 Task: Change  the formatting of the data to 'Which is Greater than5, 'In conditional formating, put the option 'Yelow Fill with Drak Yellow Text'add another formatting option Format As Table, insert the option 'Brown Table style Dark 3 ', change the format of Column Width to 18In the sheet  Expense Spreadsheet Templatebook
Action: Mouse moved to (57, 121)
Screenshot: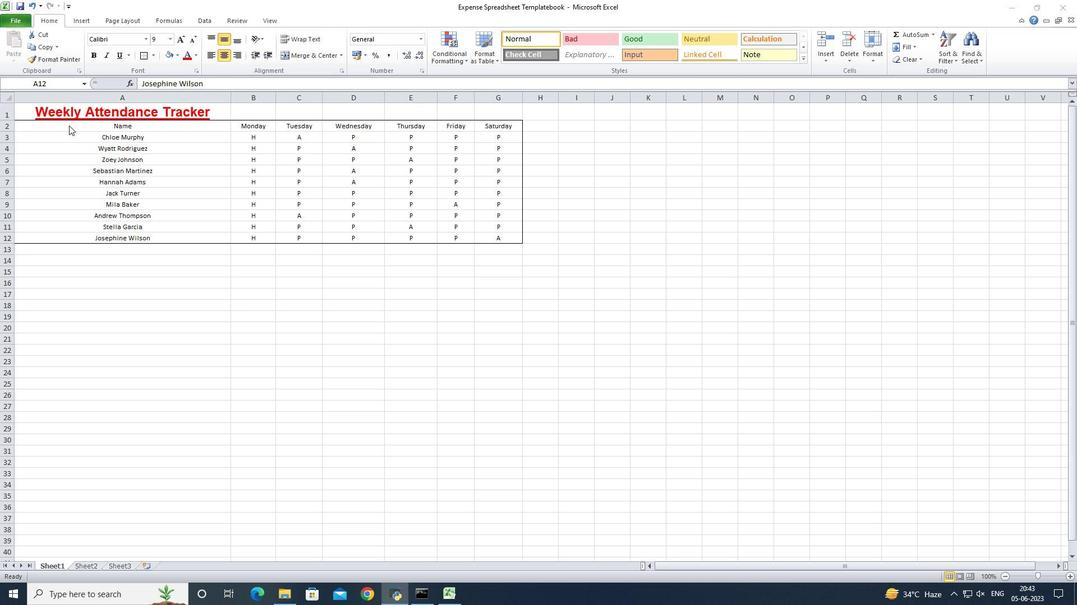 
Action: Mouse pressed left at (57, 121)
Screenshot: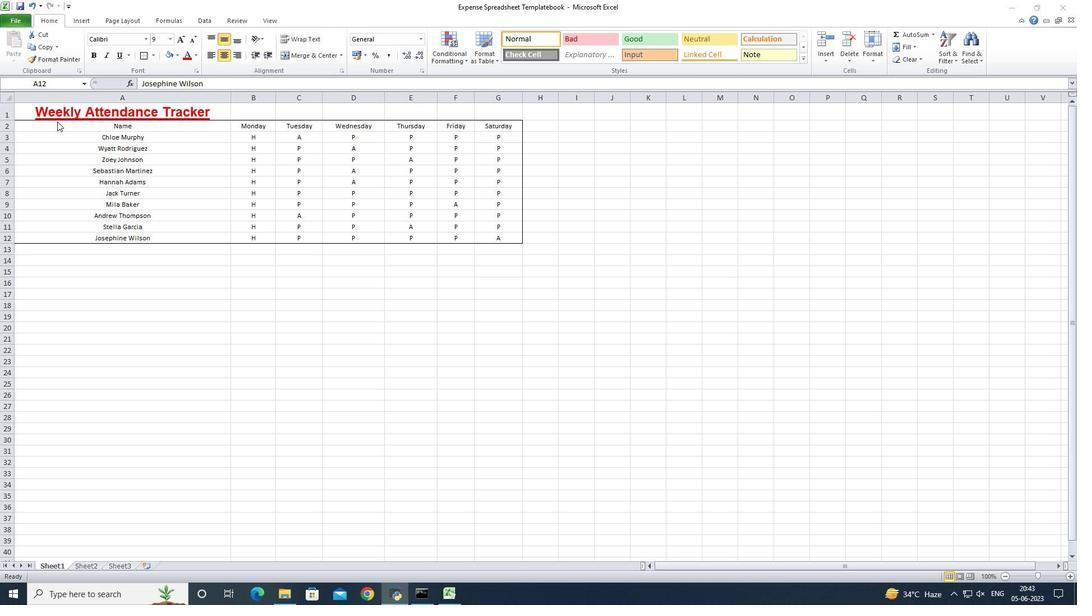 
Action: Mouse moved to (75, 124)
Screenshot: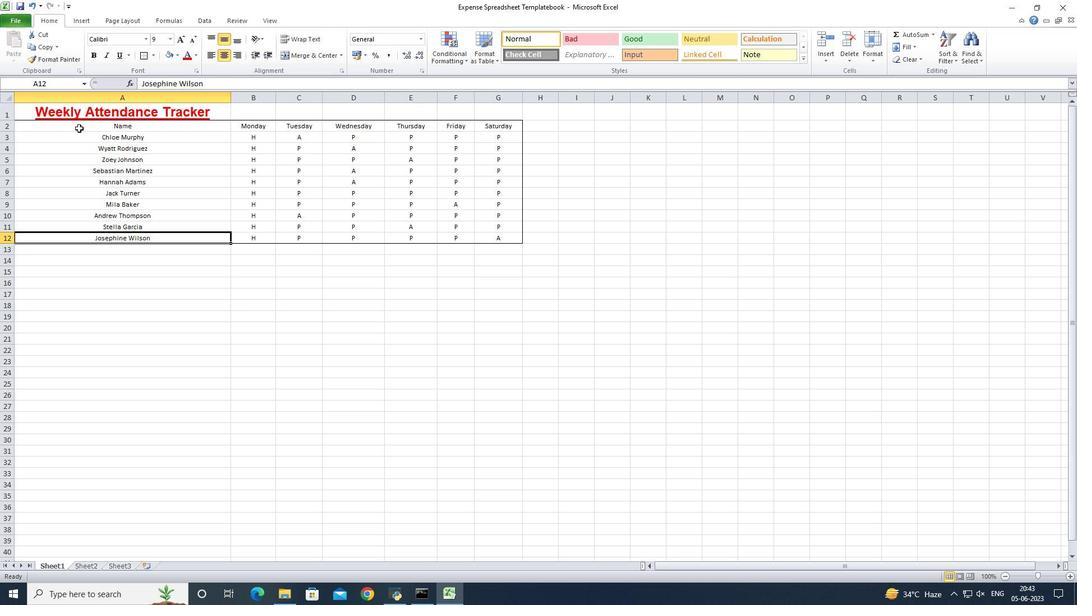 
Action: Mouse pressed left at (75, 124)
Screenshot: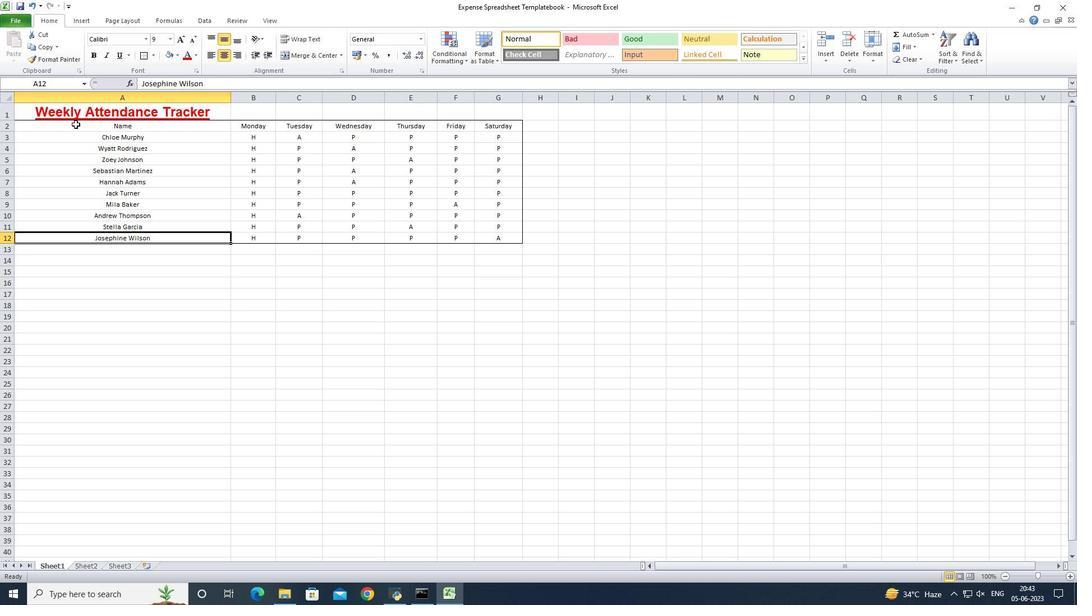 
Action: Mouse moved to (451, 61)
Screenshot: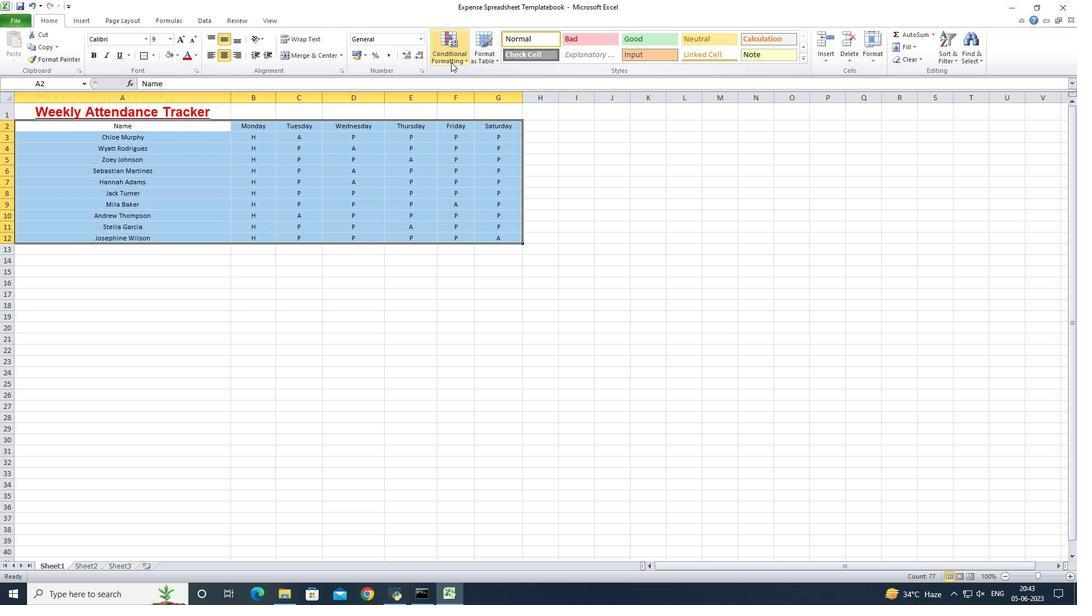 
Action: Mouse pressed left at (451, 61)
Screenshot: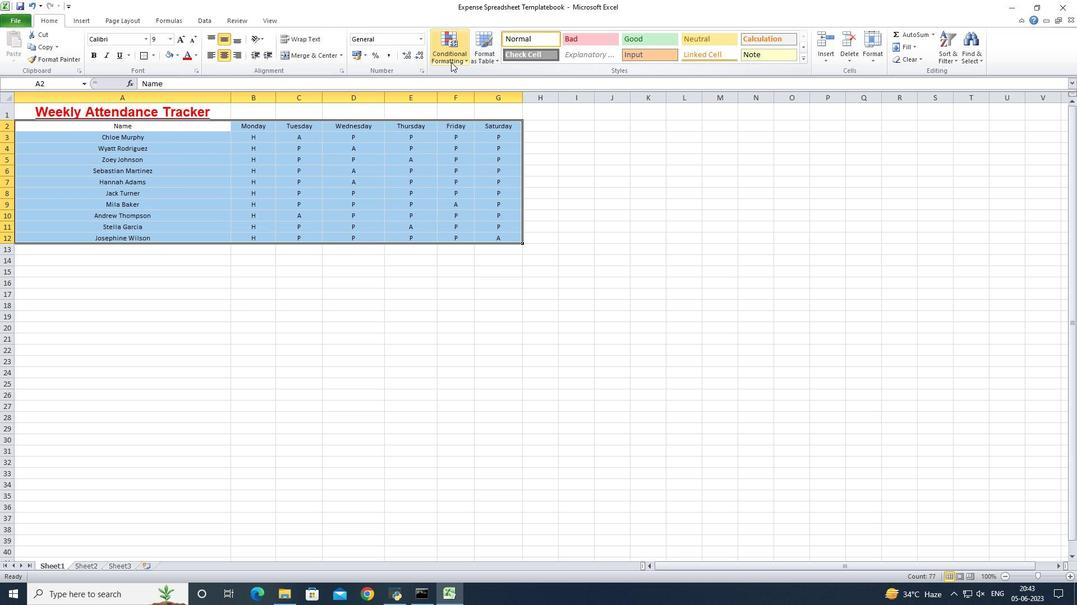 
Action: Mouse moved to (453, 71)
Screenshot: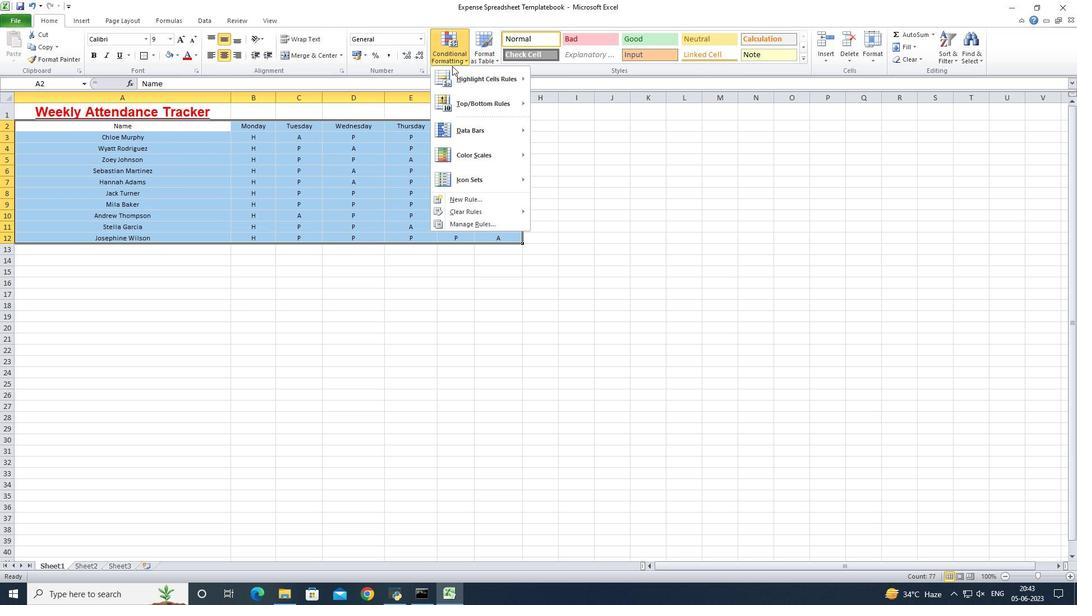 
Action: Mouse pressed left at (453, 71)
Screenshot: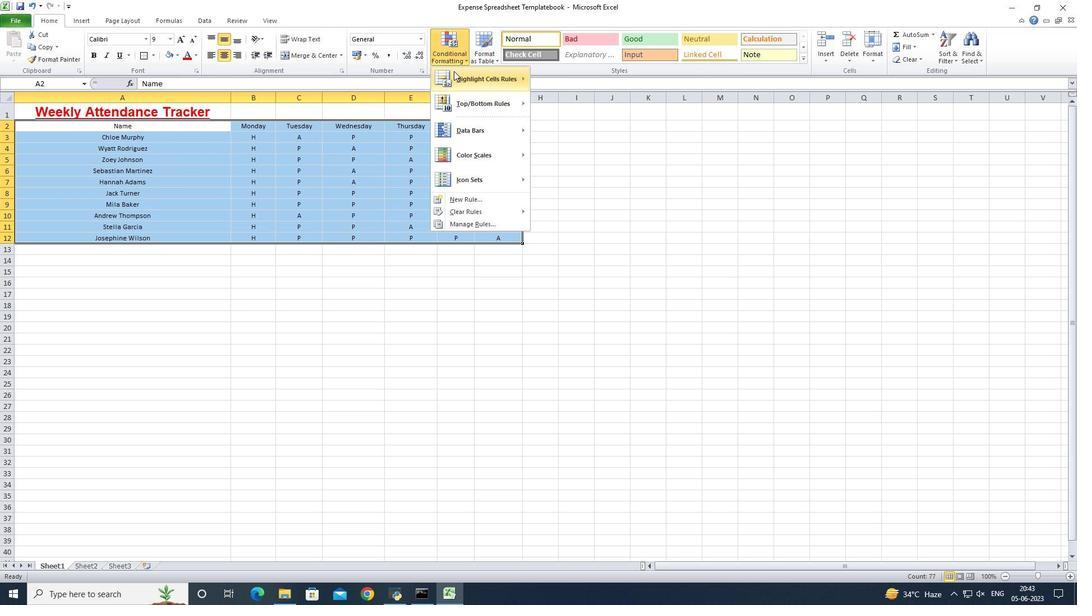 
Action: Mouse moved to (581, 83)
Screenshot: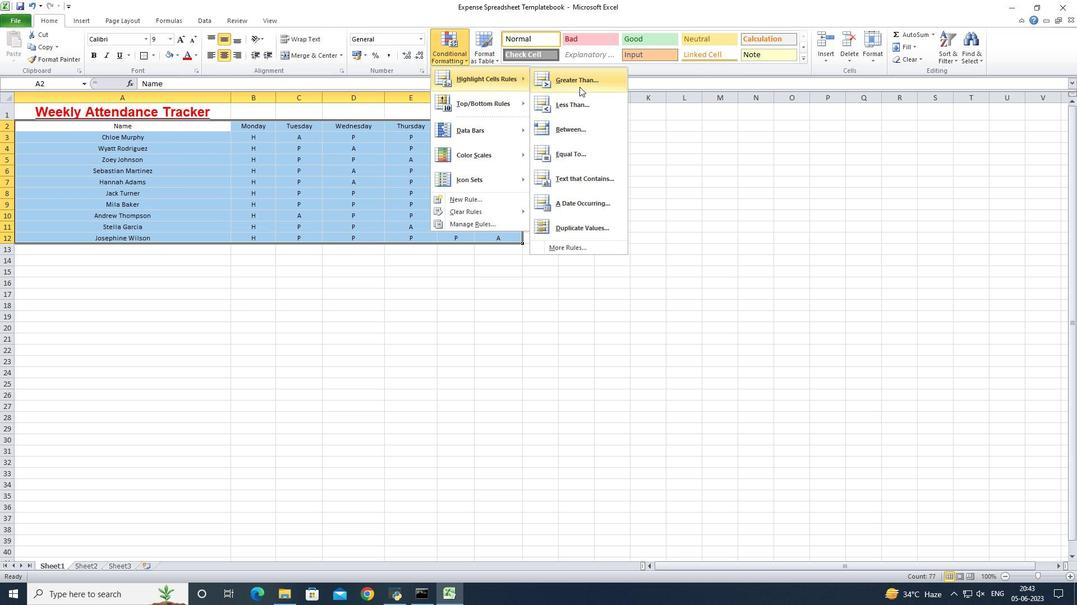 
Action: Mouse pressed left at (581, 83)
Screenshot: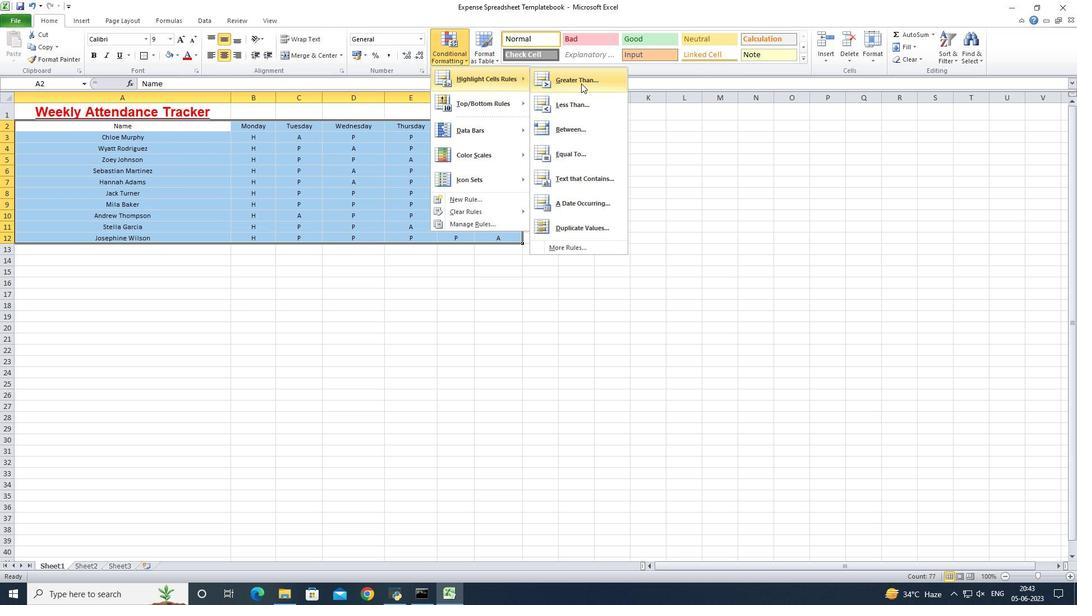 
Action: Mouse moved to (247, 280)
Screenshot: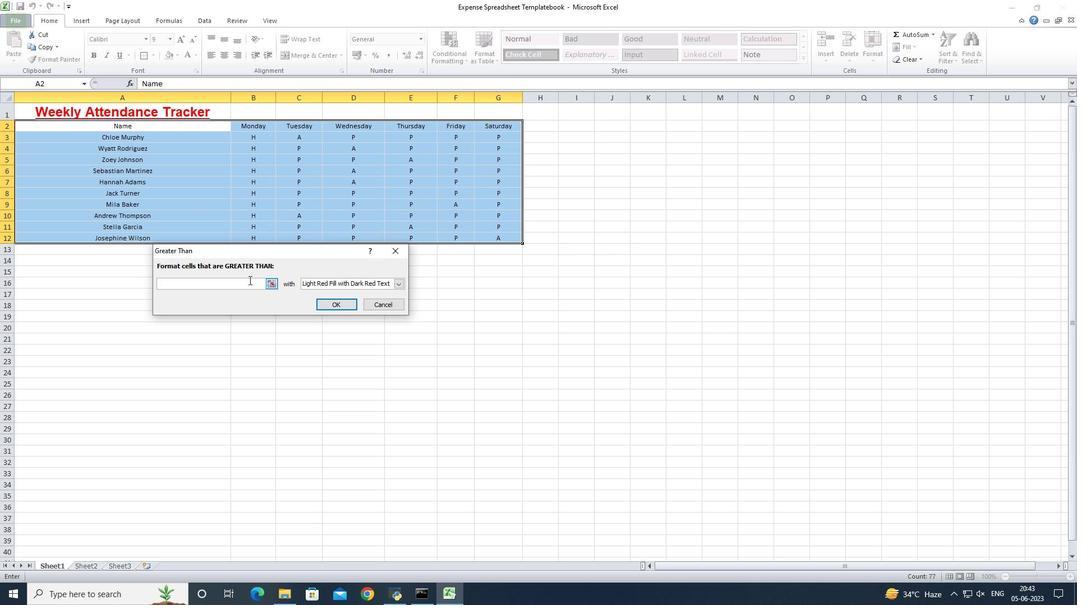 
Action: Mouse pressed left at (247, 280)
Screenshot: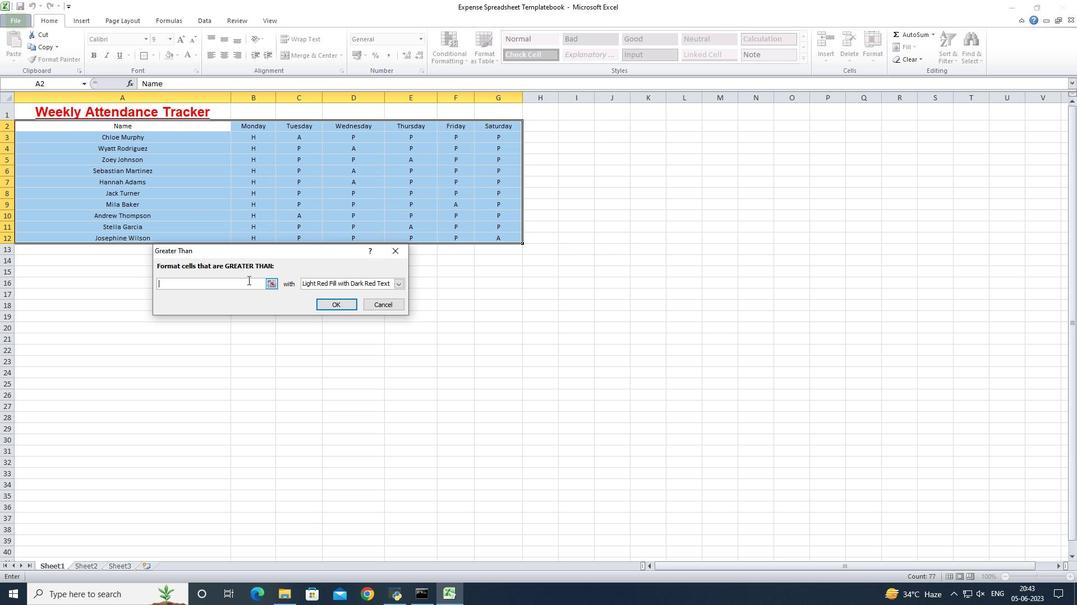 
Action: Key pressed 5
Screenshot: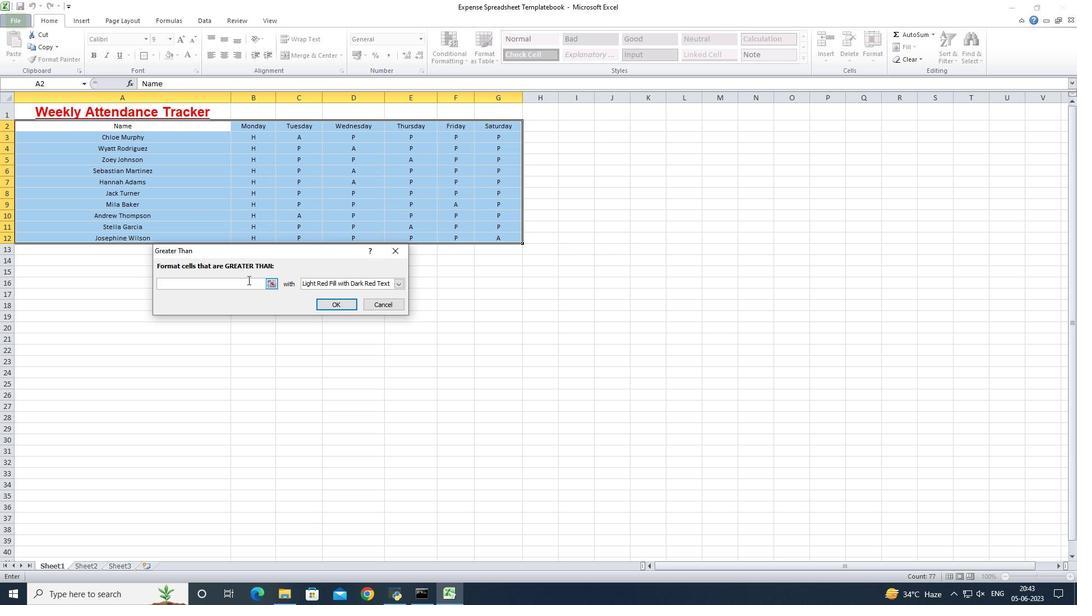 
Action: Mouse moved to (348, 283)
Screenshot: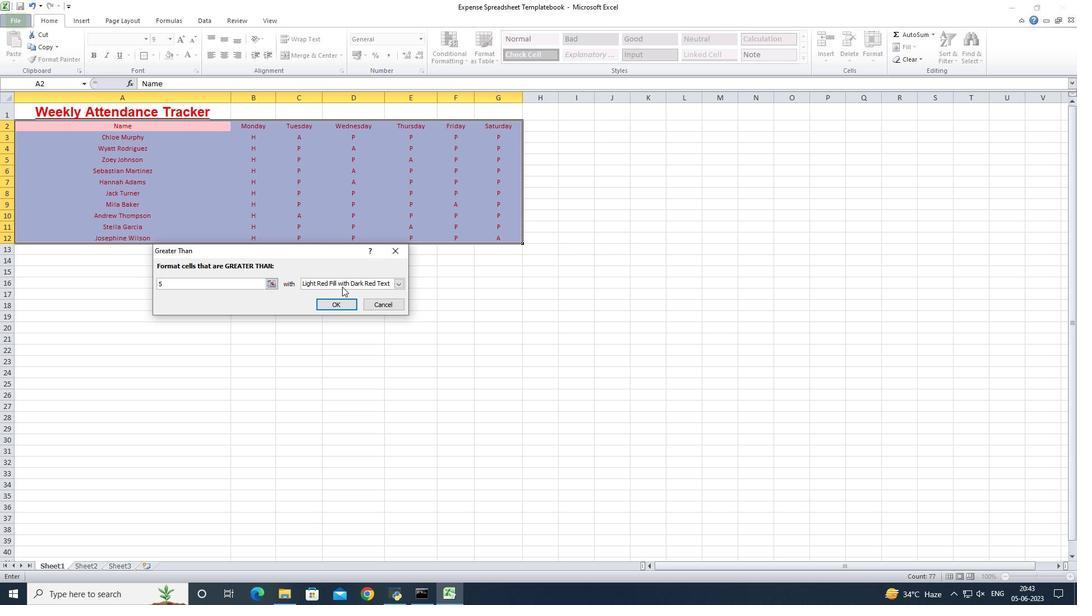 
Action: Mouse pressed left at (348, 283)
Screenshot: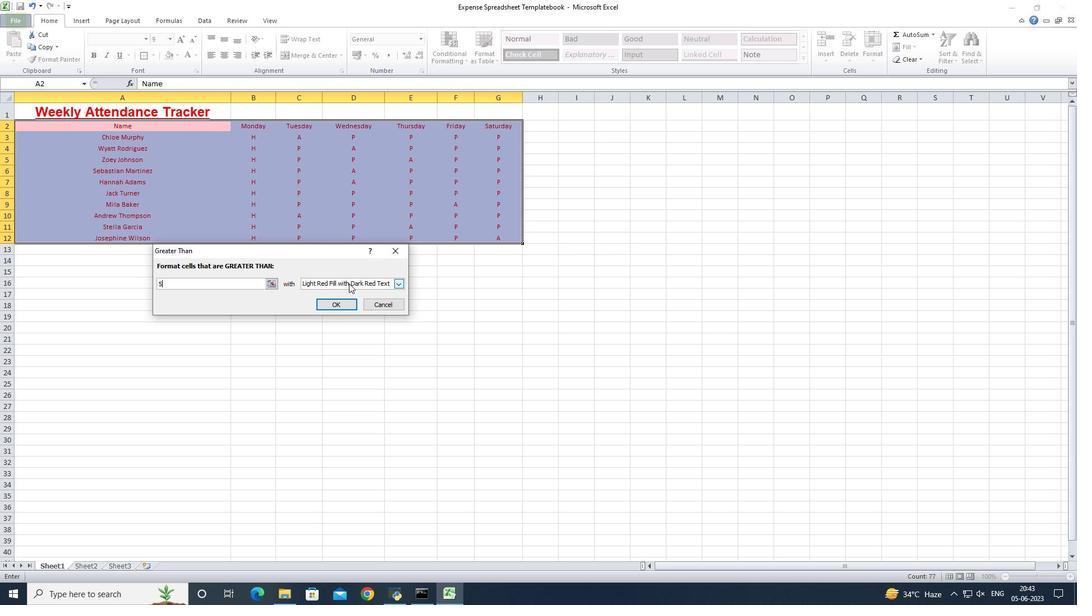 
Action: Mouse moved to (350, 301)
Screenshot: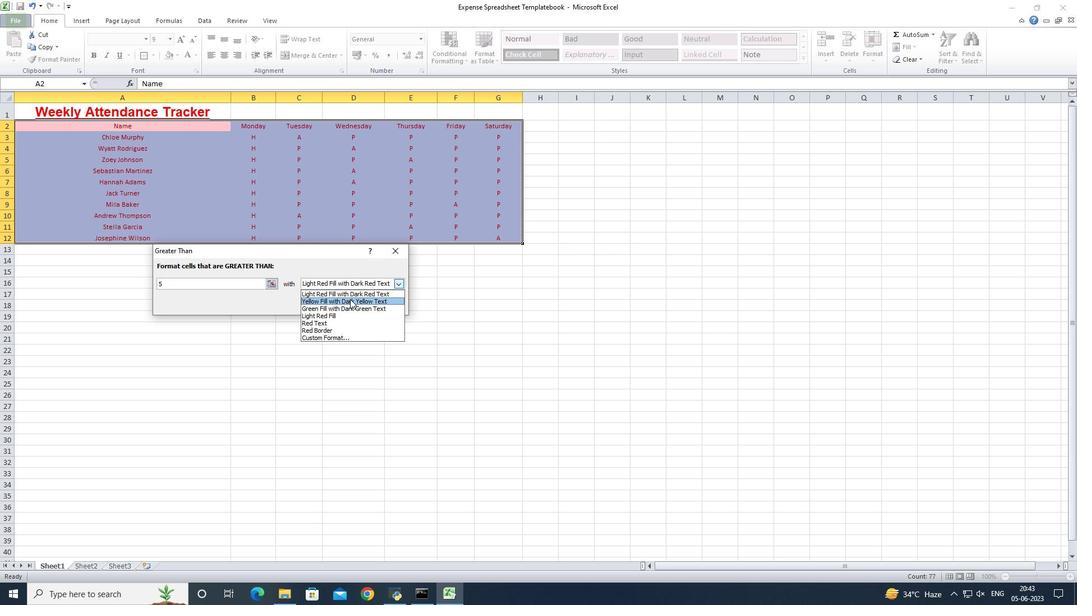 
Action: Mouse pressed left at (350, 301)
Screenshot: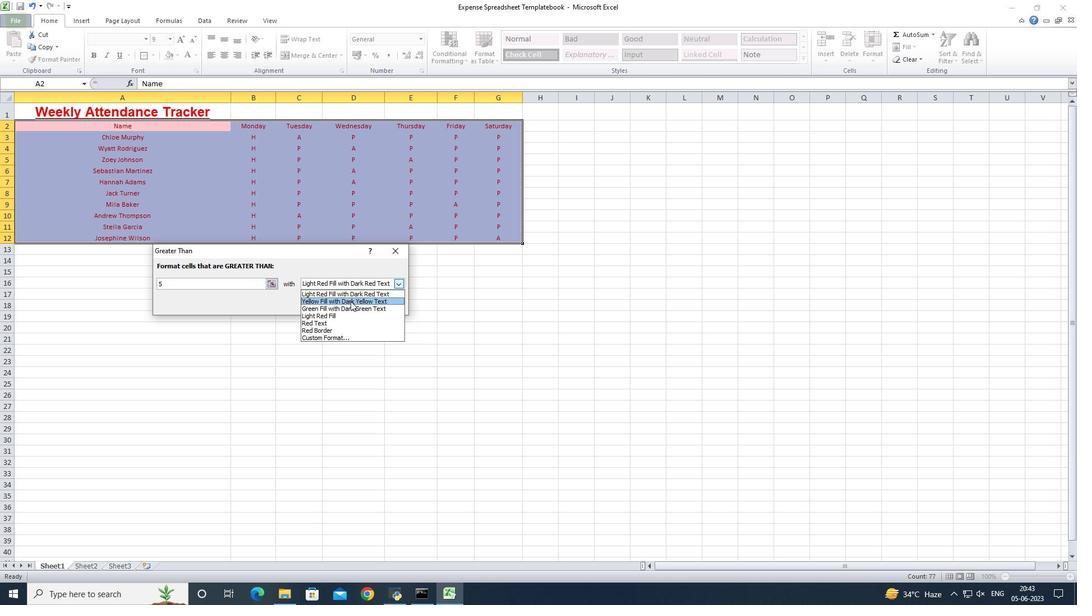 
Action: Mouse moved to (347, 307)
Screenshot: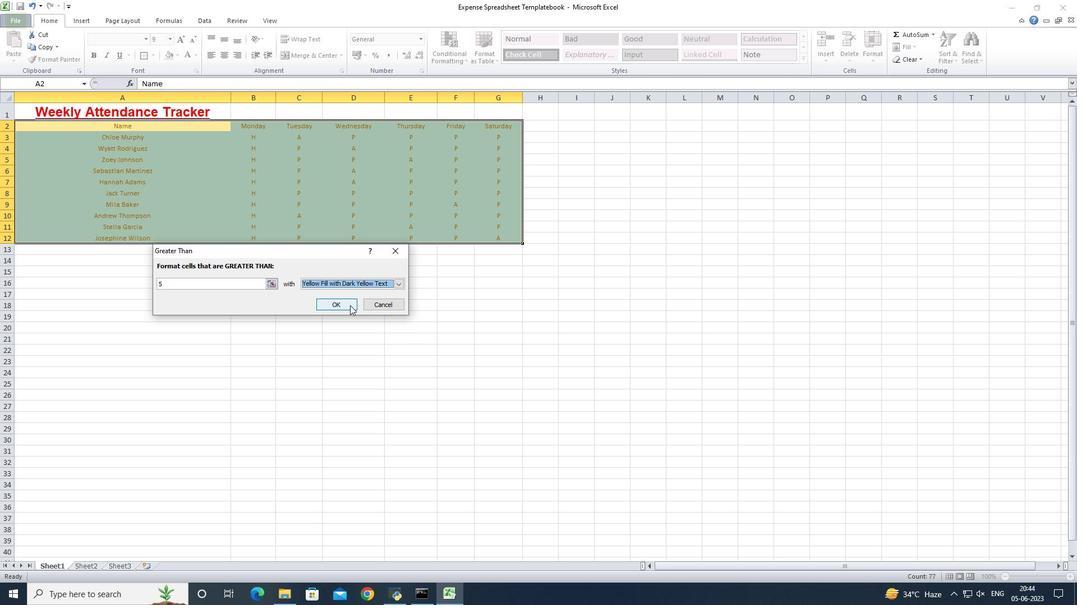 
Action: Mouse pressed left at (347, 307)
Screenshot: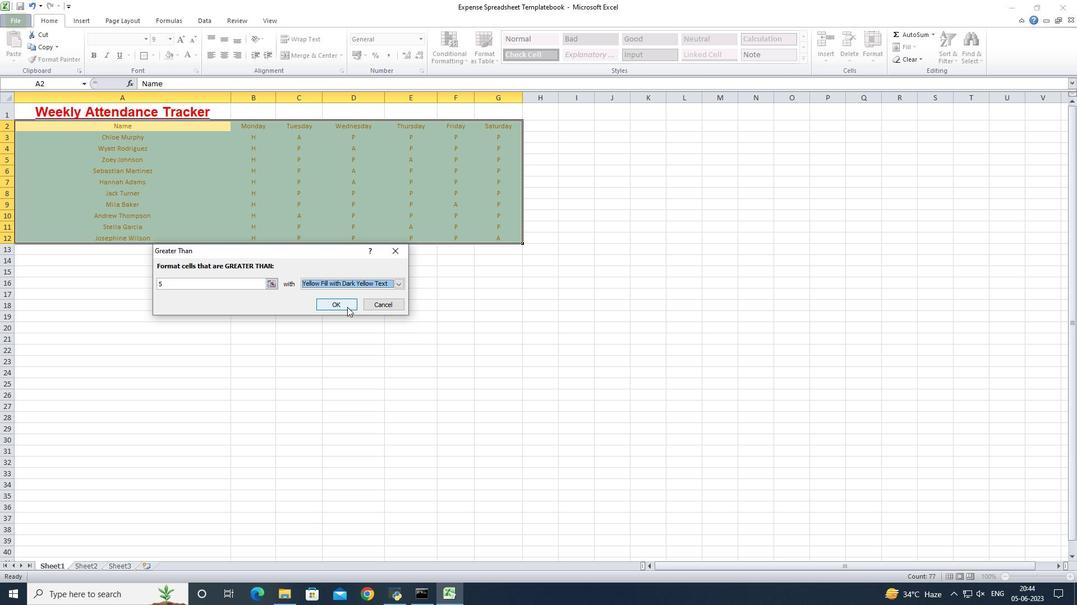 
Action: Mouse pressed left at (347, 307)
Screenshot: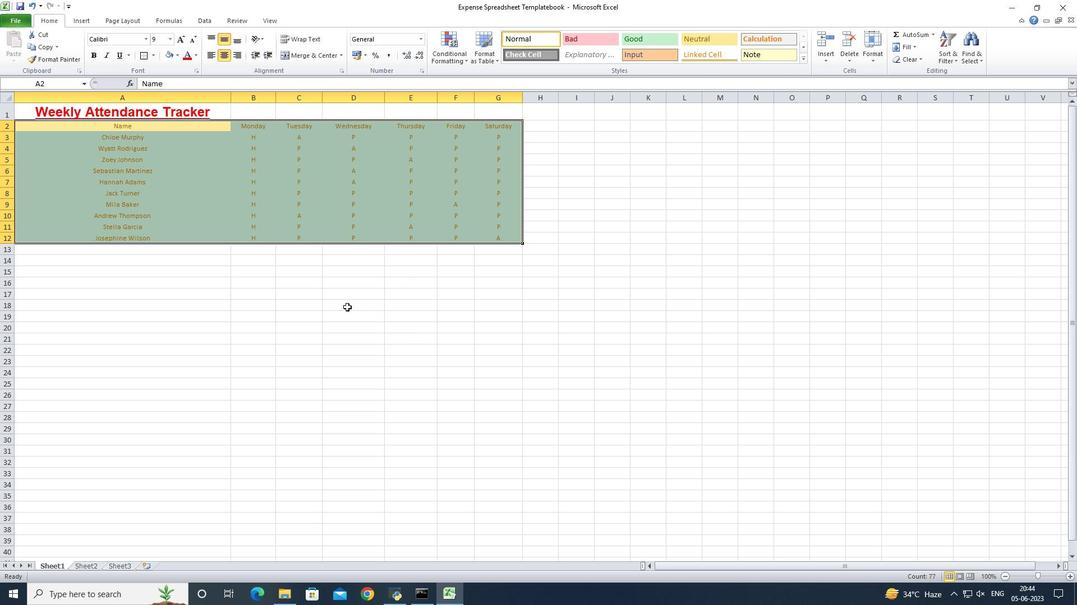 
Action: Mouse moved to (110, 128)
Screenshot: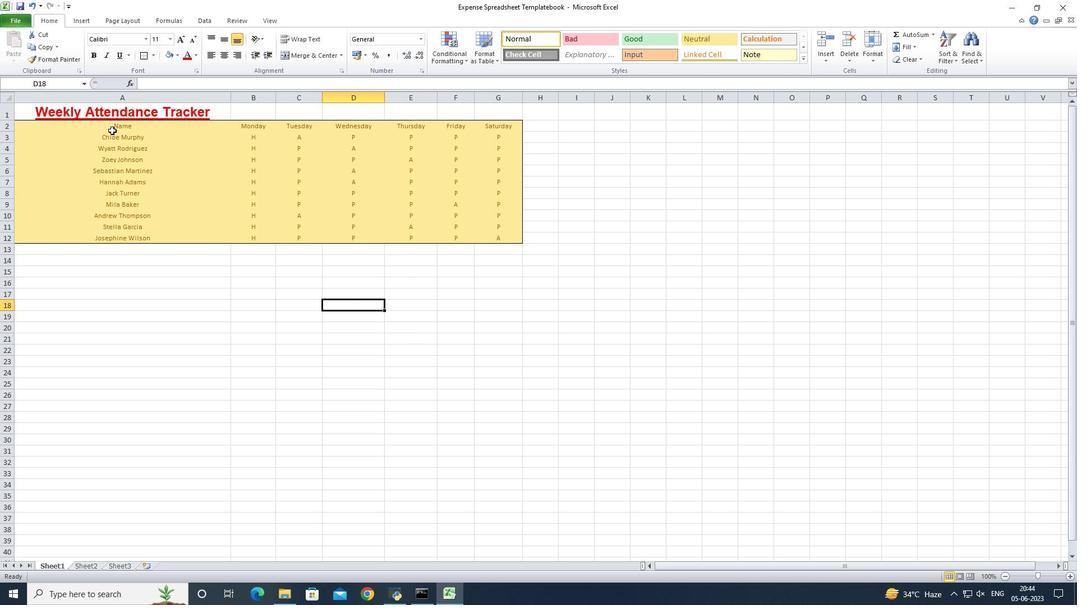
Action: Mouse pressed left at (110, 128)
Screenshot: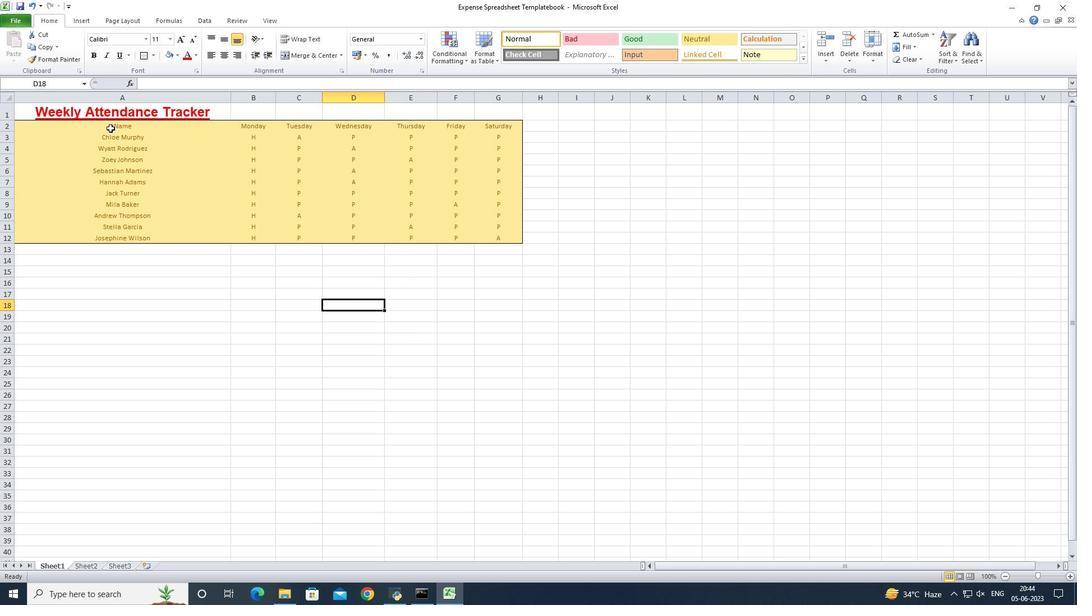 
Action: Mouse moved to (485, 55)
Screenshot: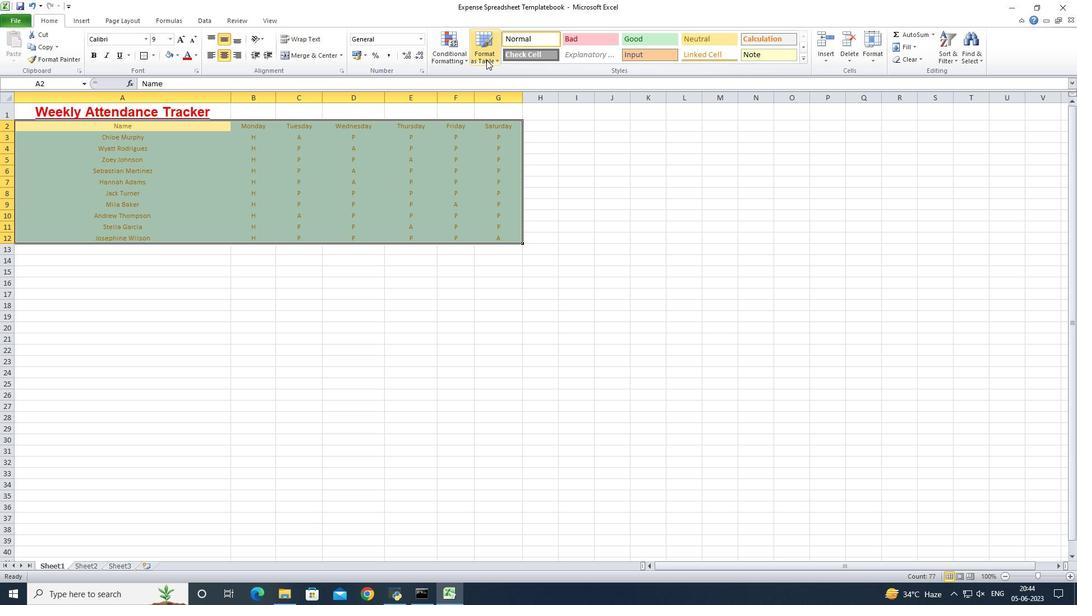 
Action: Mouse pressed left at (485, 55)
Screenshot: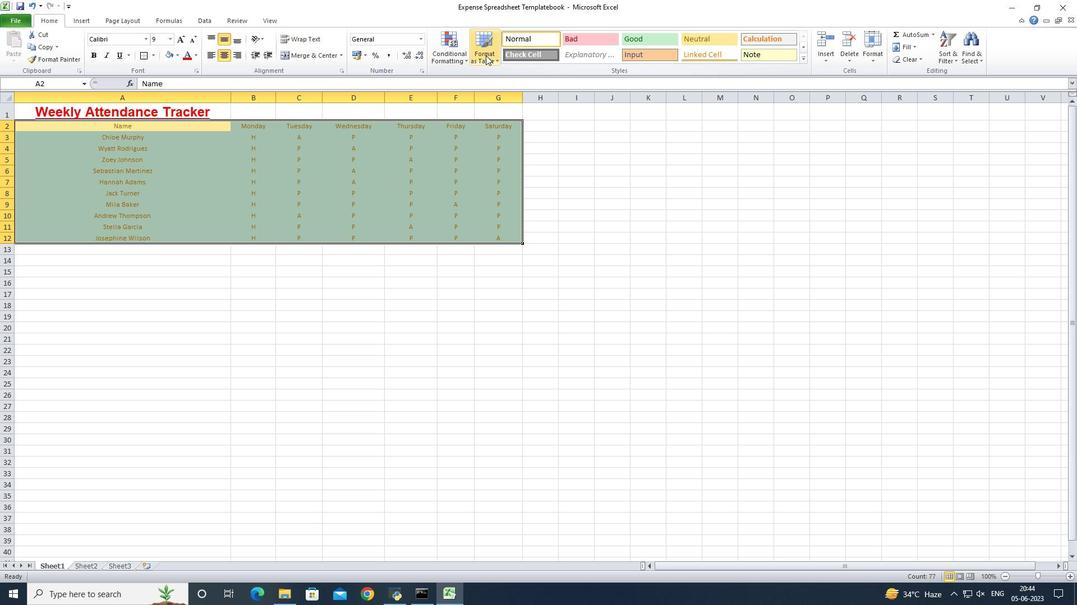 
Action: Mouse moved to (566, 320)
Screenshot: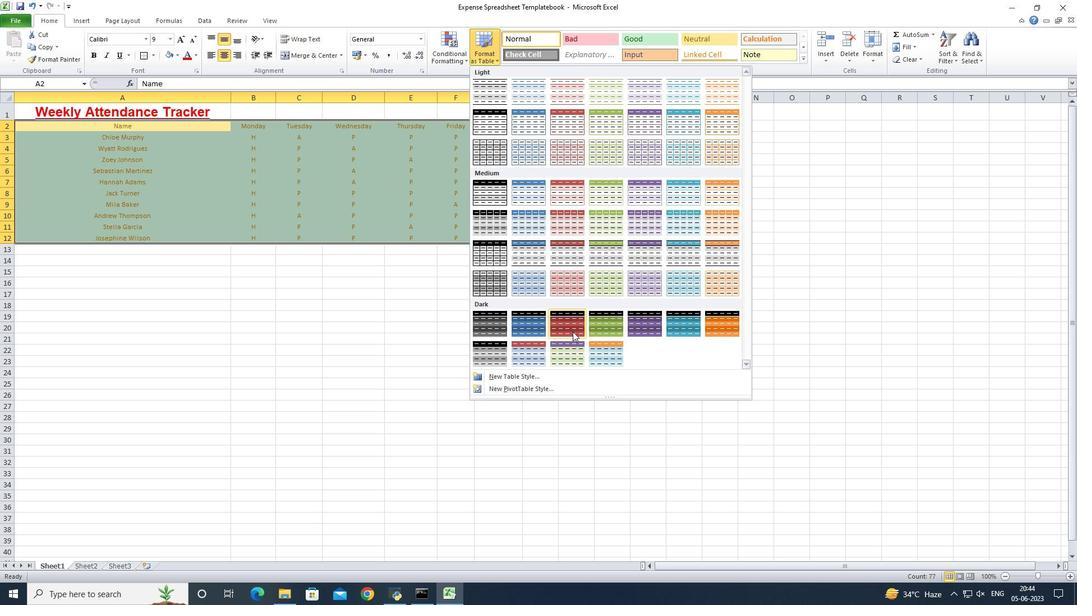 
Action: Mouse pressed left at (566, 320)
Screenshot: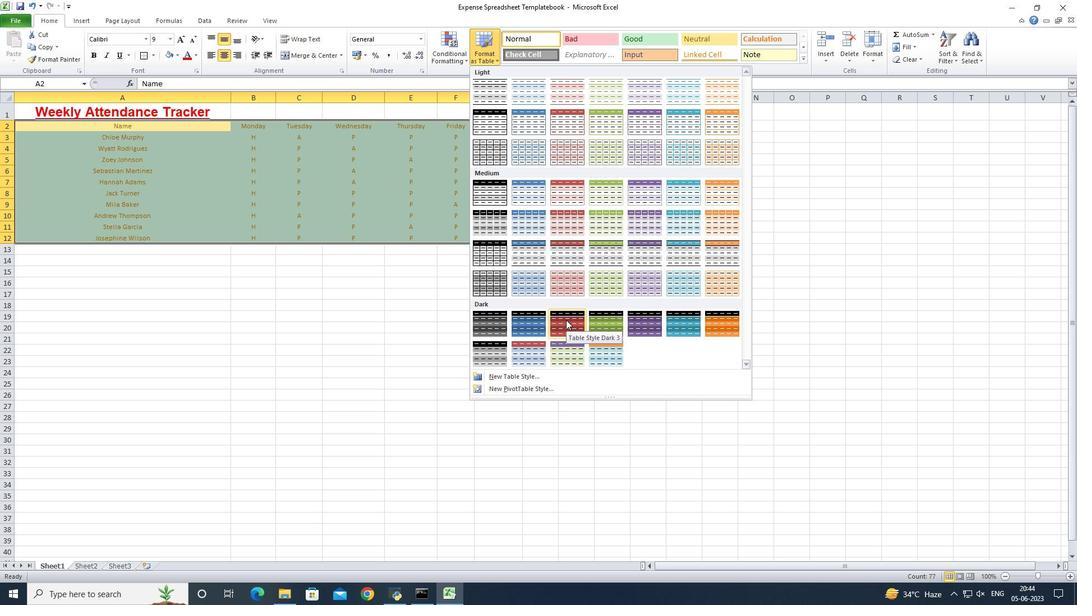 
Action: Mouse moved to (268, 304)
Screenshot: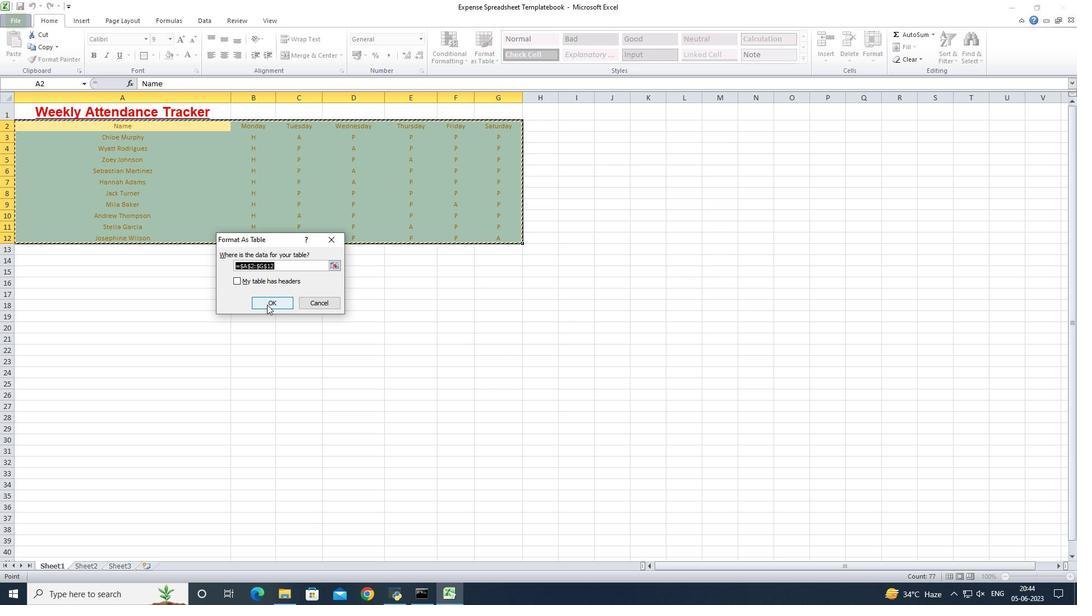 
Action: Mouse pressed left at (268, 304)
Screenshot: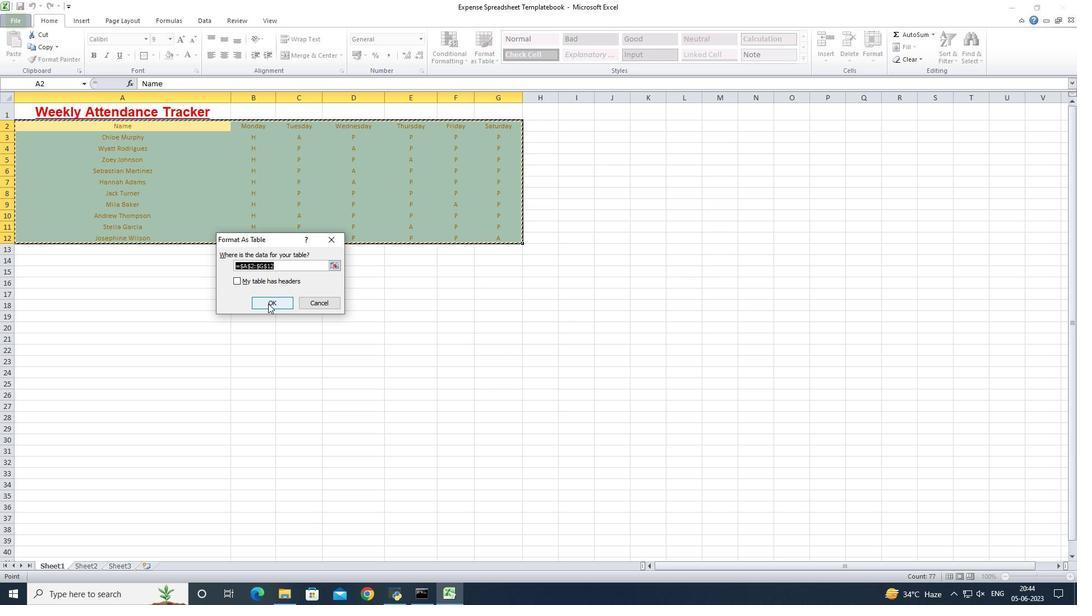 
Action: Mouse moved to (393, 307)
Screenshot: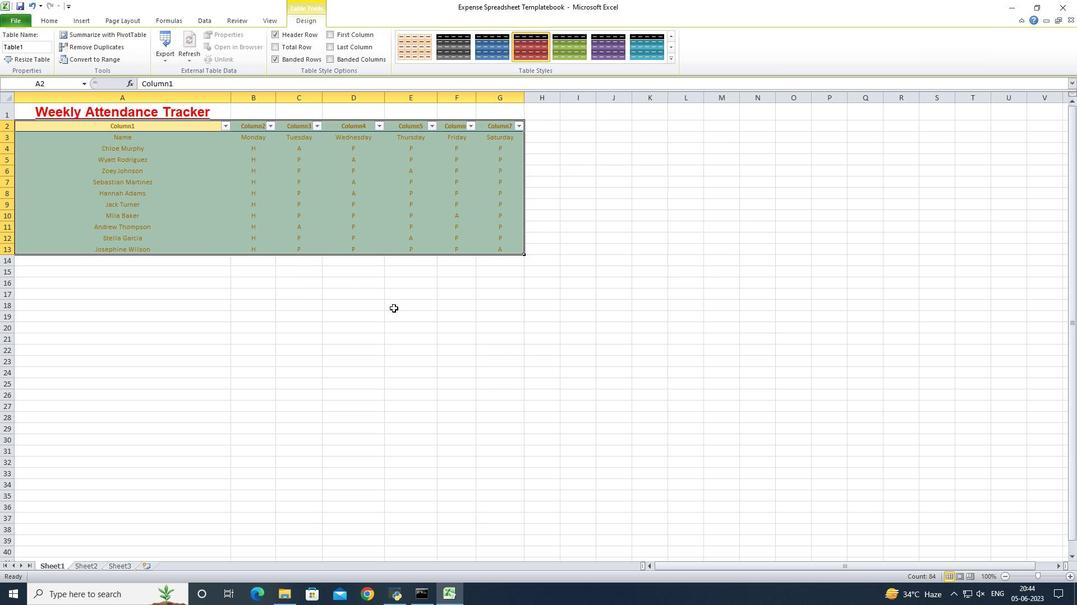
Action: Mouse pressed left at (393, 307)
Screenshot: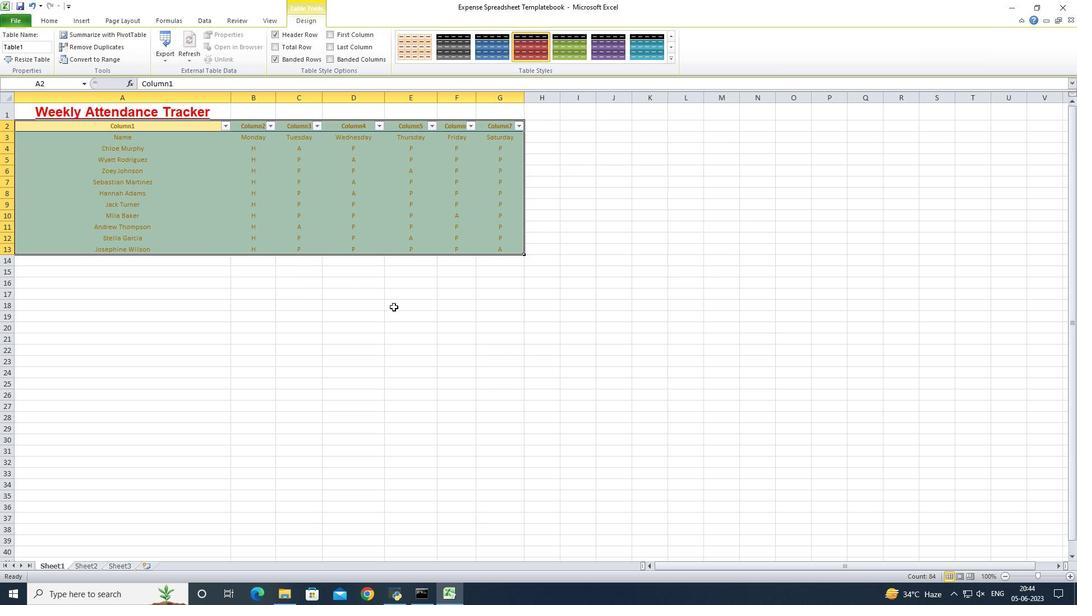 
Action: Mouse moved to (132, 130)
Screenshot: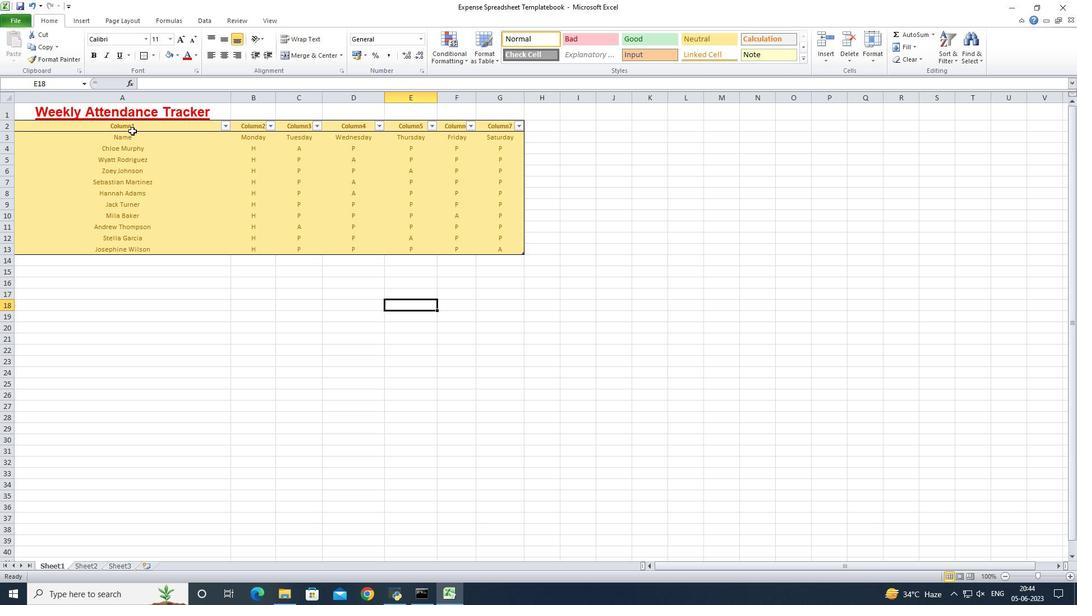 
Action: Mouse pressed left at (132, 130)
Screenshot: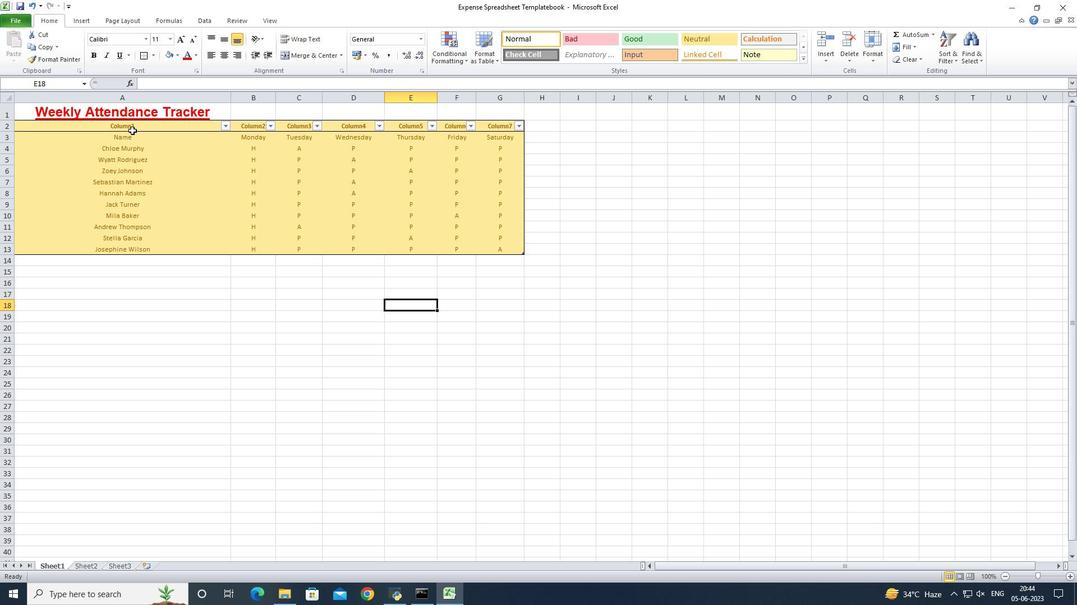 
Action: Mouse moved to (529, 46)
Screenshot: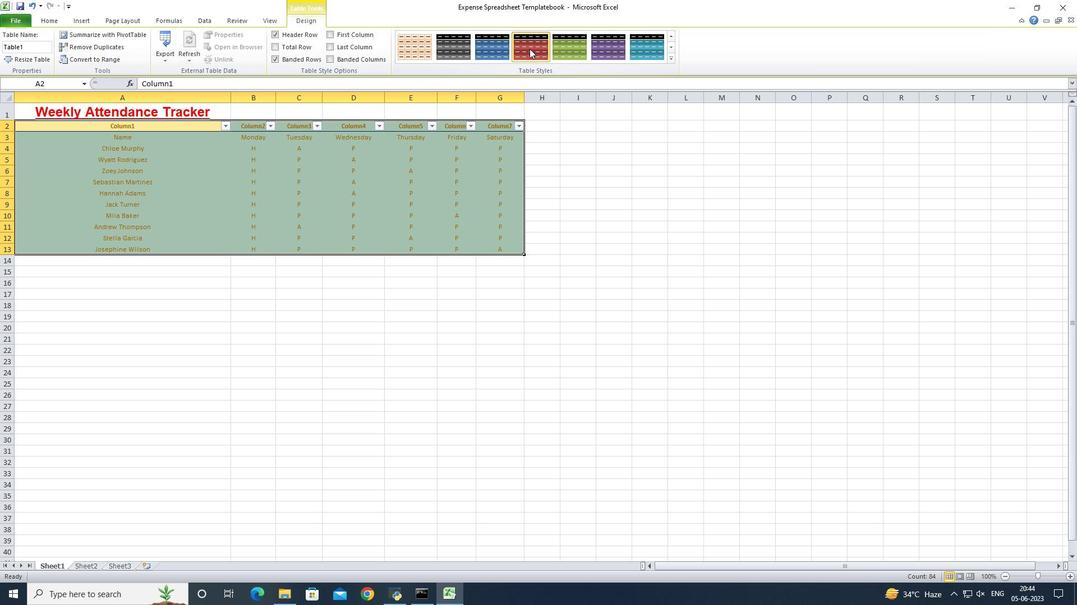 
Action: Mouse pressed left at (529, 46)
Screenshot: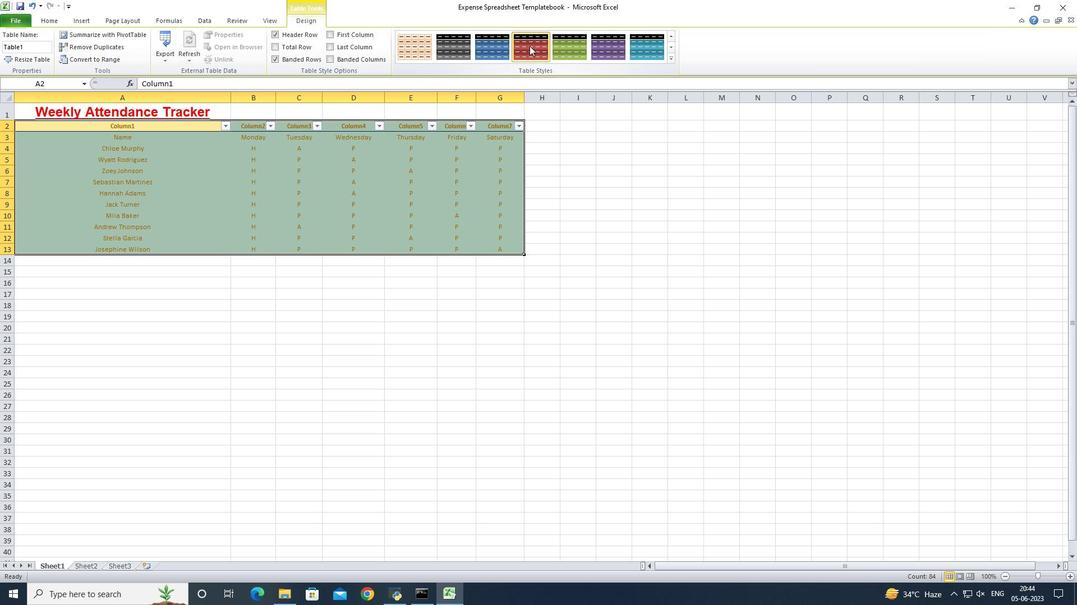 
Action: Mouse pressed left at (529, 46)
Screenshot: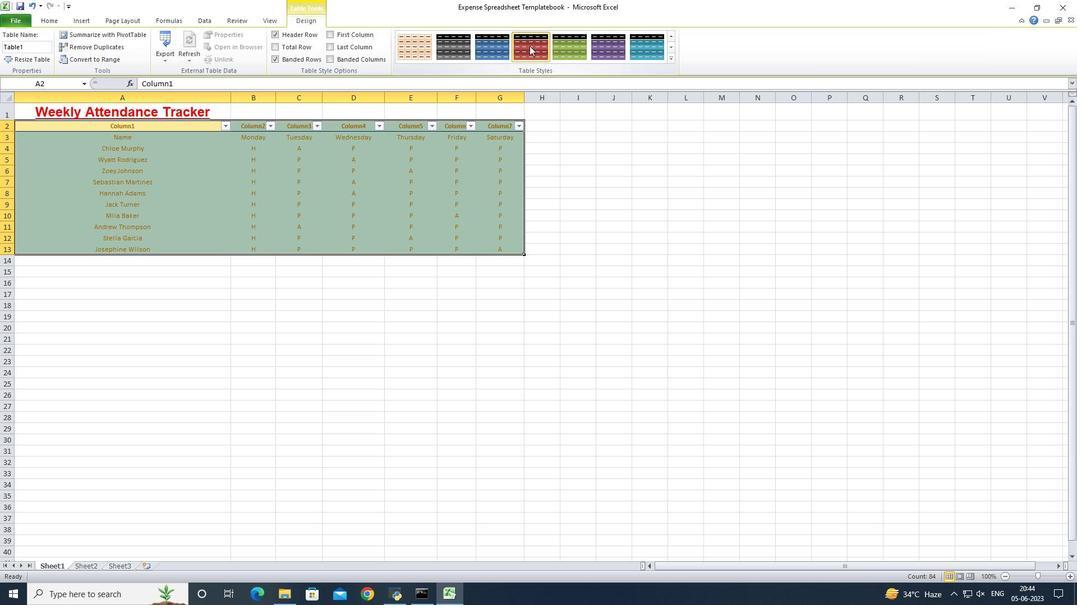 
Action: Mouse pressed left at (529, 46)
Screenshot: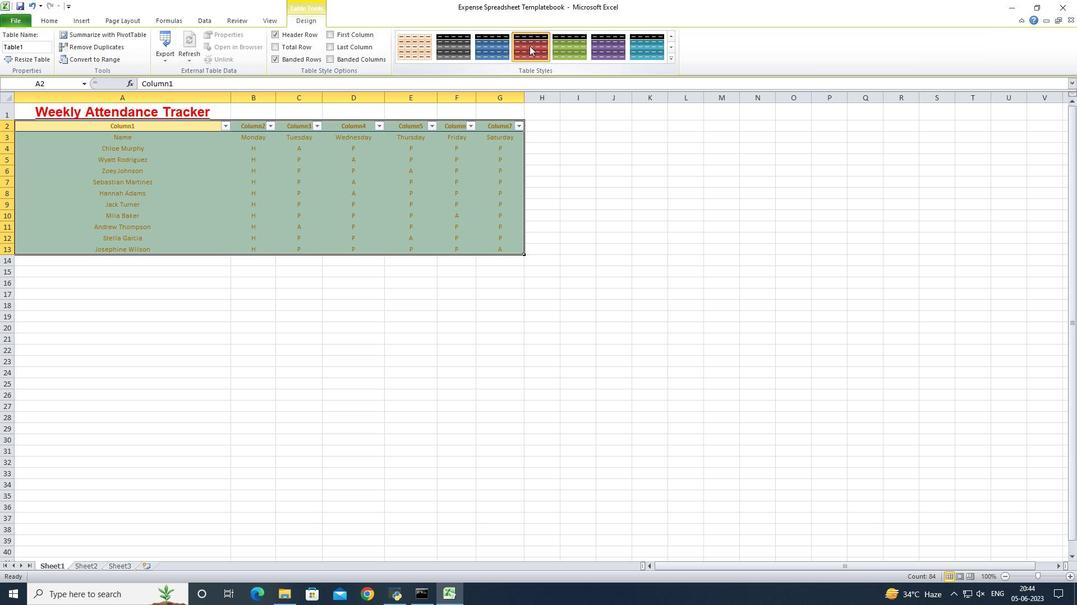 
Action: Mouse moved to (596, 179)
Screenshot: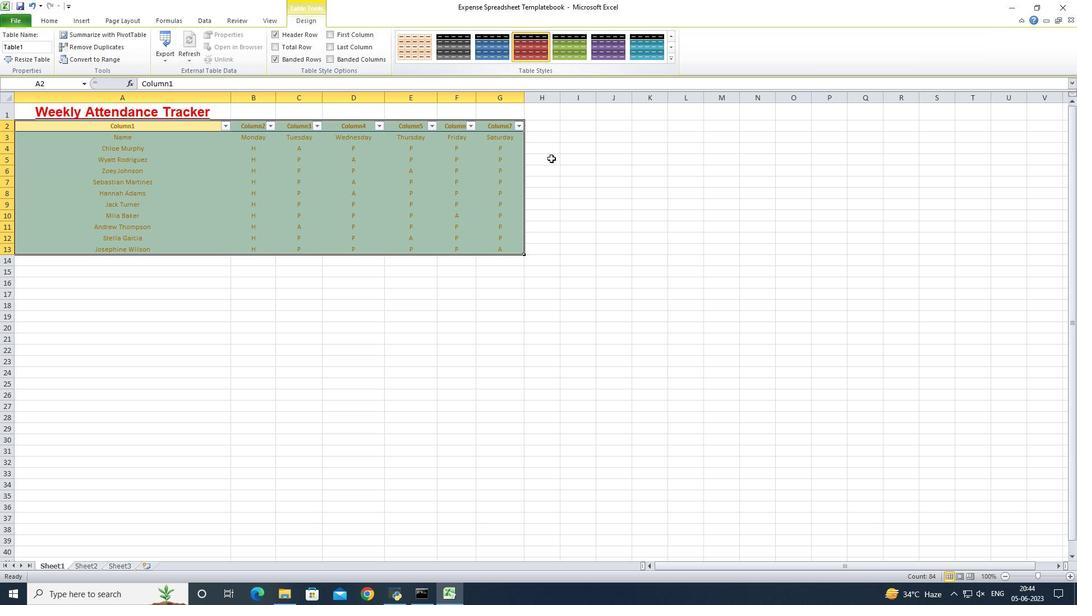 
Action: Mouse pressed left at (596, 179)
Screenshot: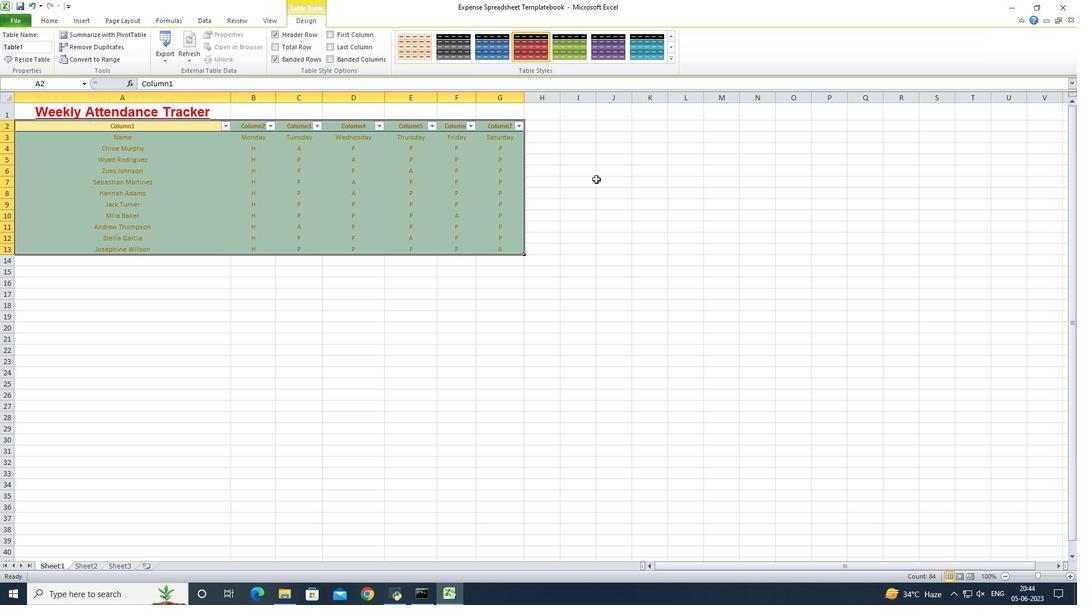 
Action: Mouse moved to (153, 131)
Screenshot: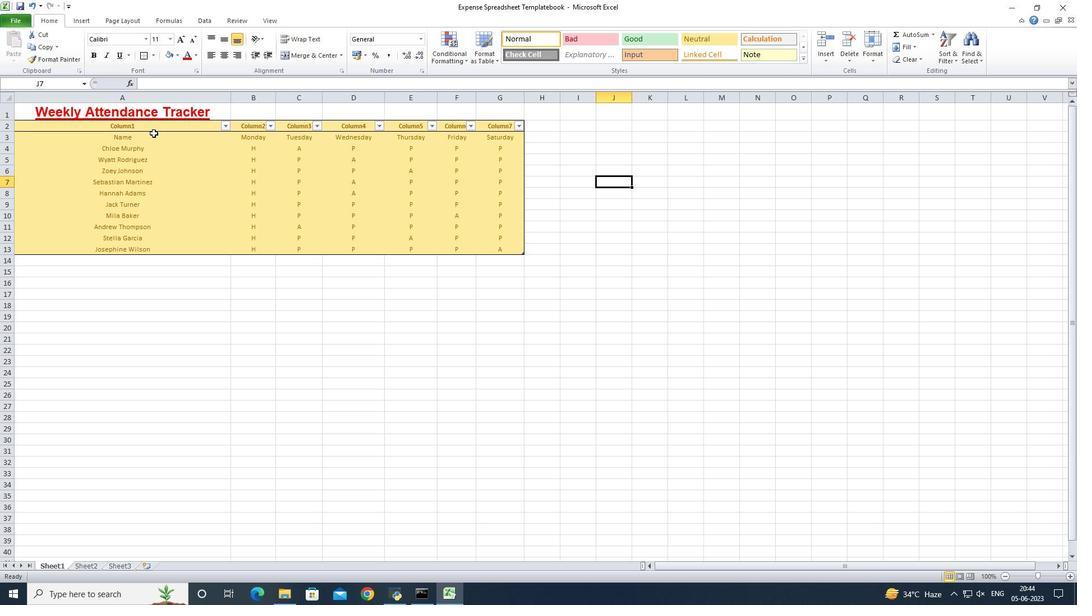 
Action: Mouse pressed left at (153, 131)
Screenshot: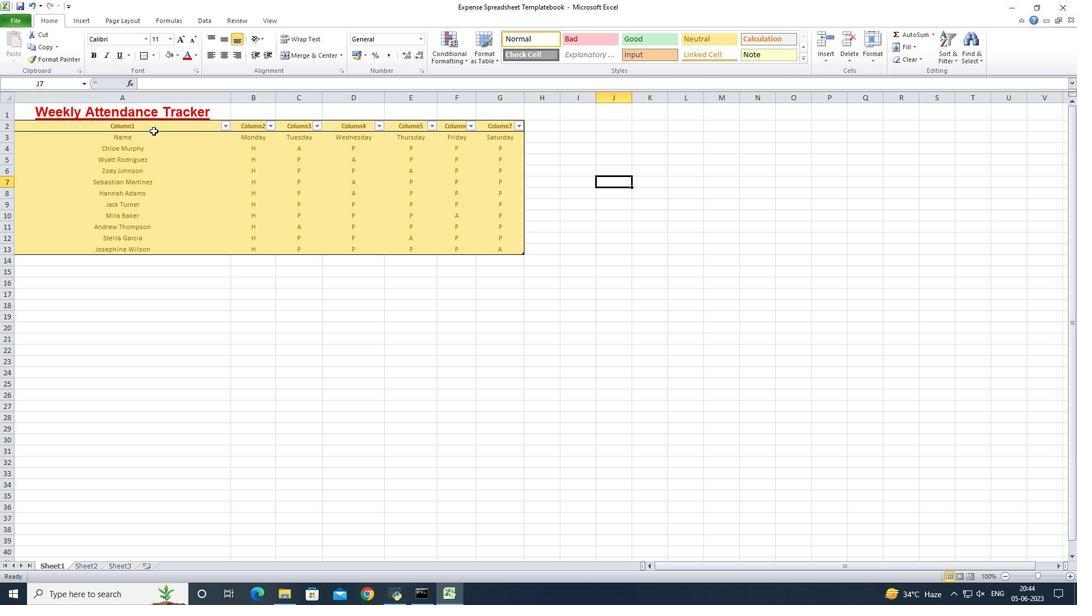 
Action: Mouse moved to (40, 111)
Screenshot: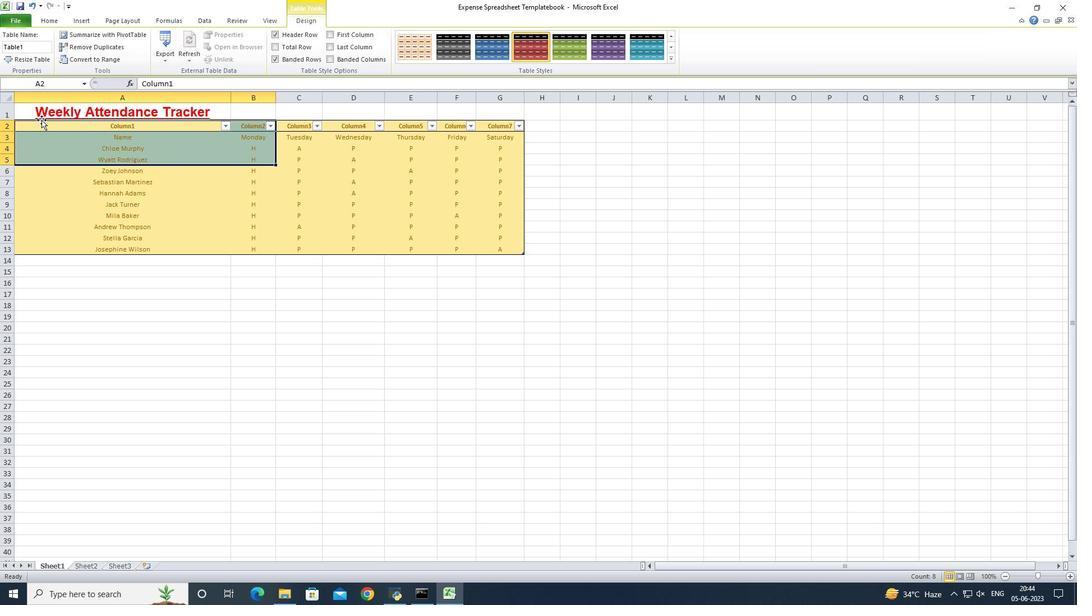 
Action: Mouse pressed left at (40, 111)
Screenshot: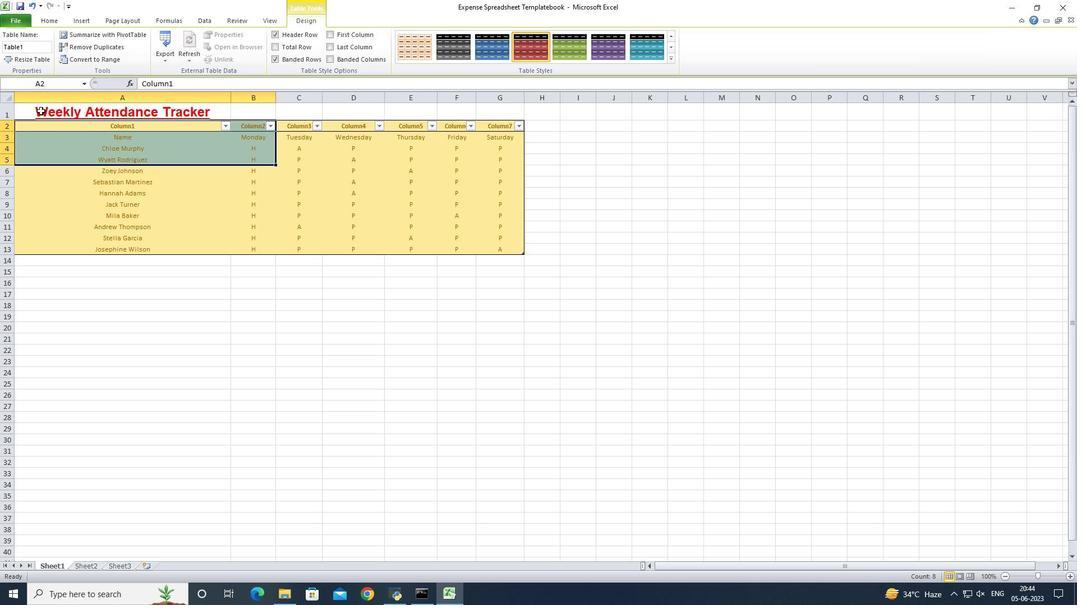 
Action: Mouse moved to (134, 22)
Screenshot: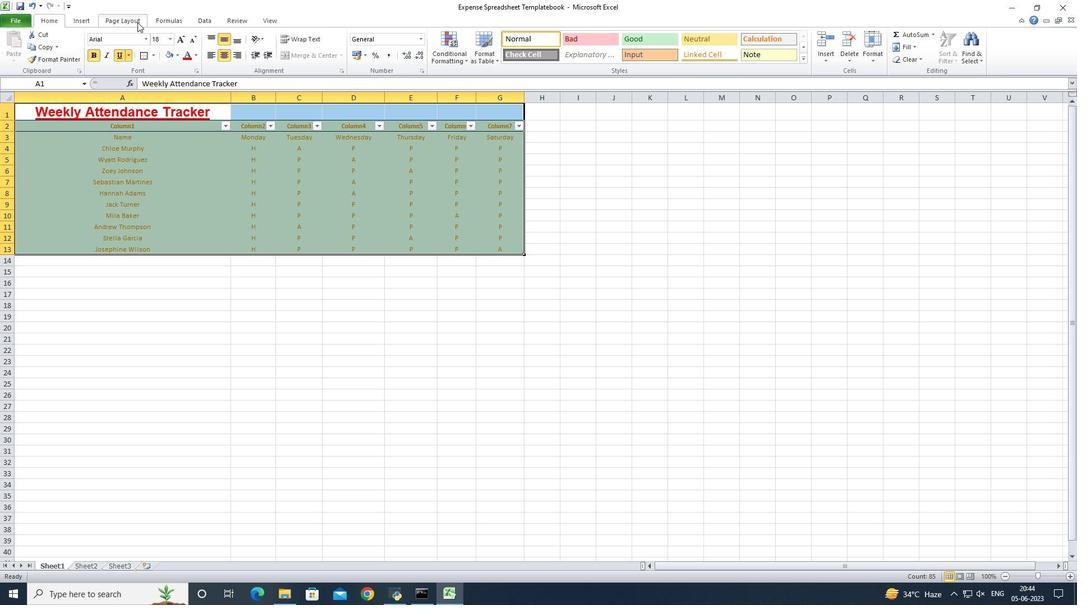 
Action: Mouse pressed left at (134, 22)
Screenshot: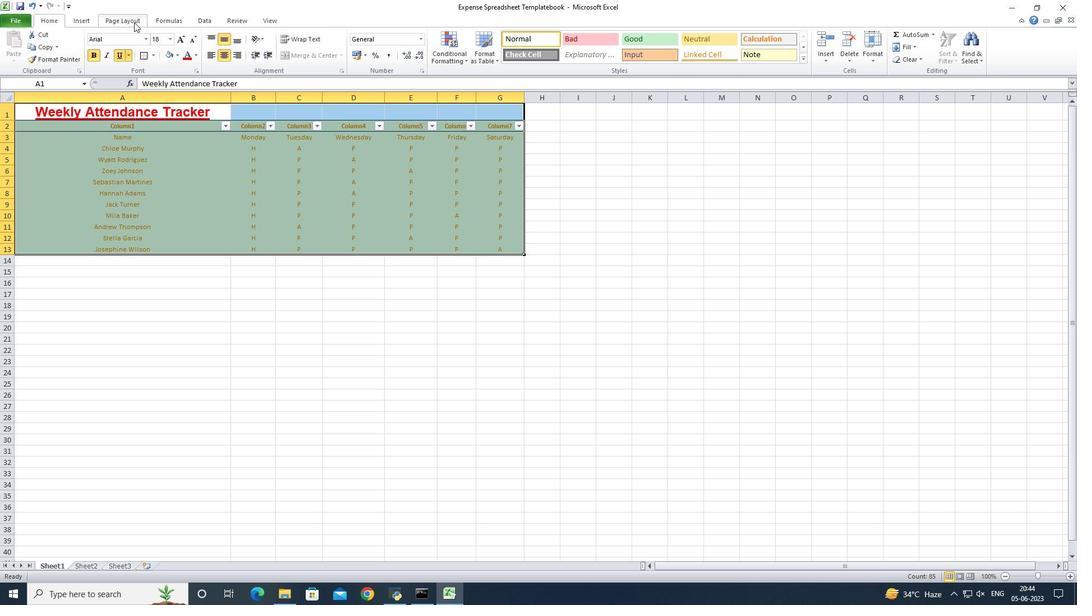 
Action: Mouse moved to (343, 58)
Screenshot: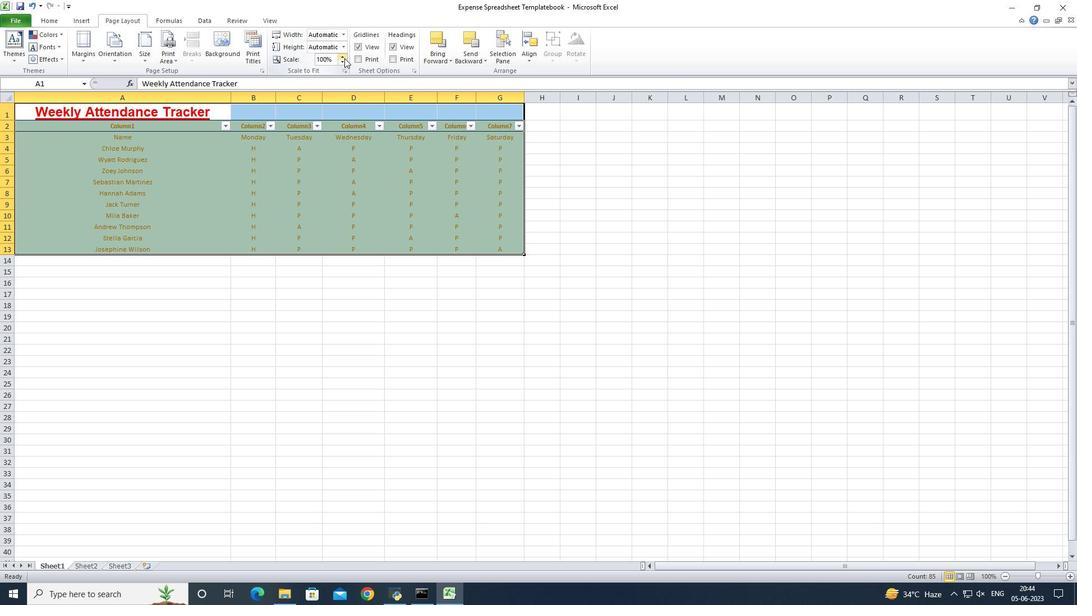 
Action: Mouse pressed left at (343, 58)
Screenshot: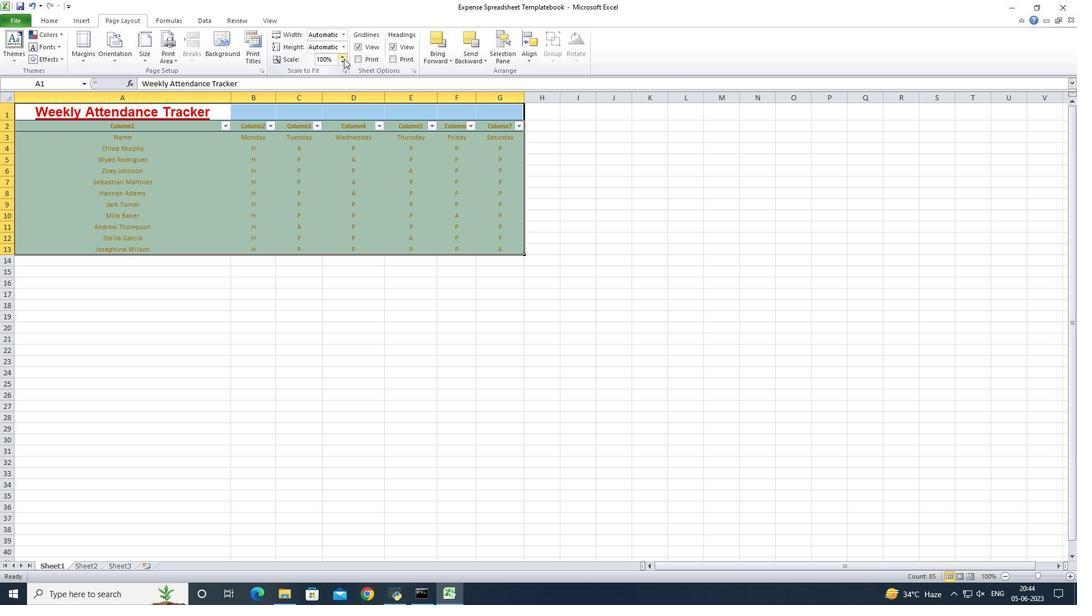 
Action: Mouse moved to (341, 34)
Screenshot: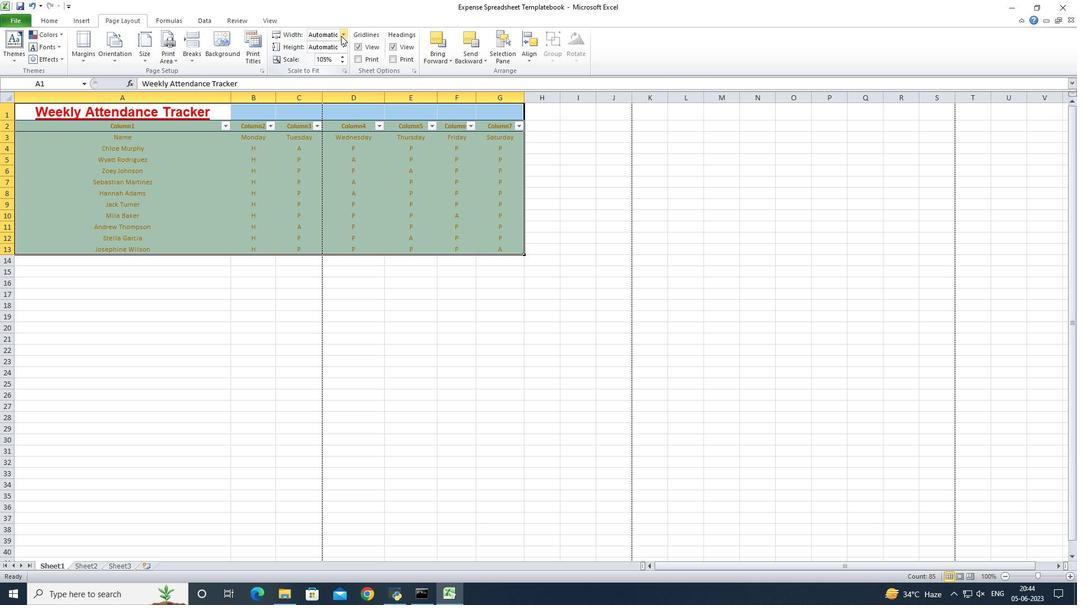 
Action: Mouse pressed left at (341, 34)
Screenshot: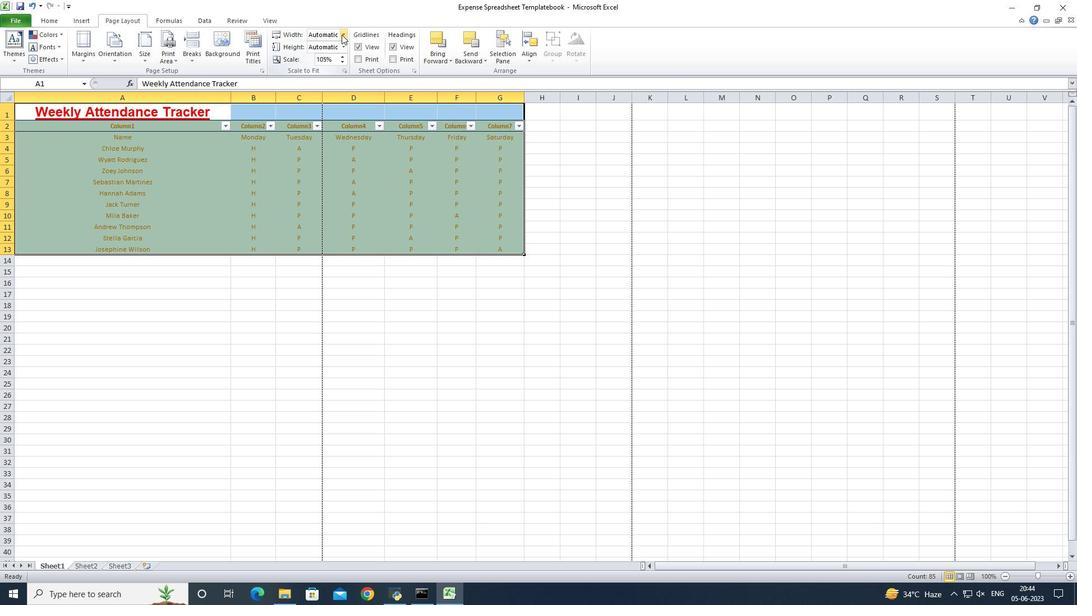 
Action: Mouse moved to (337, 145)
Screenshot: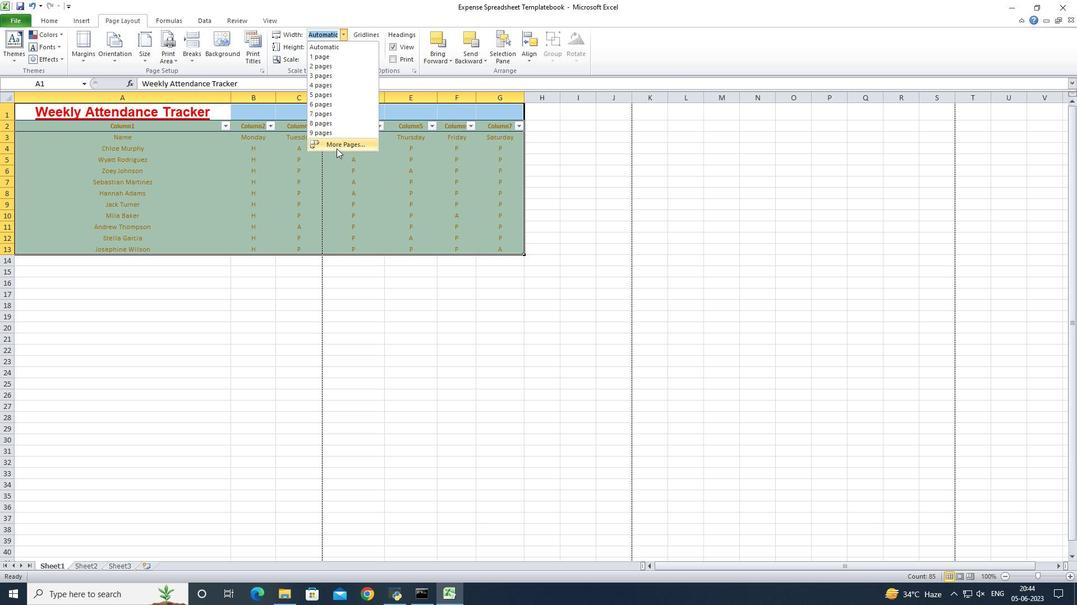 
Action: Mouse pressed left at (337, 145)
Screenshot: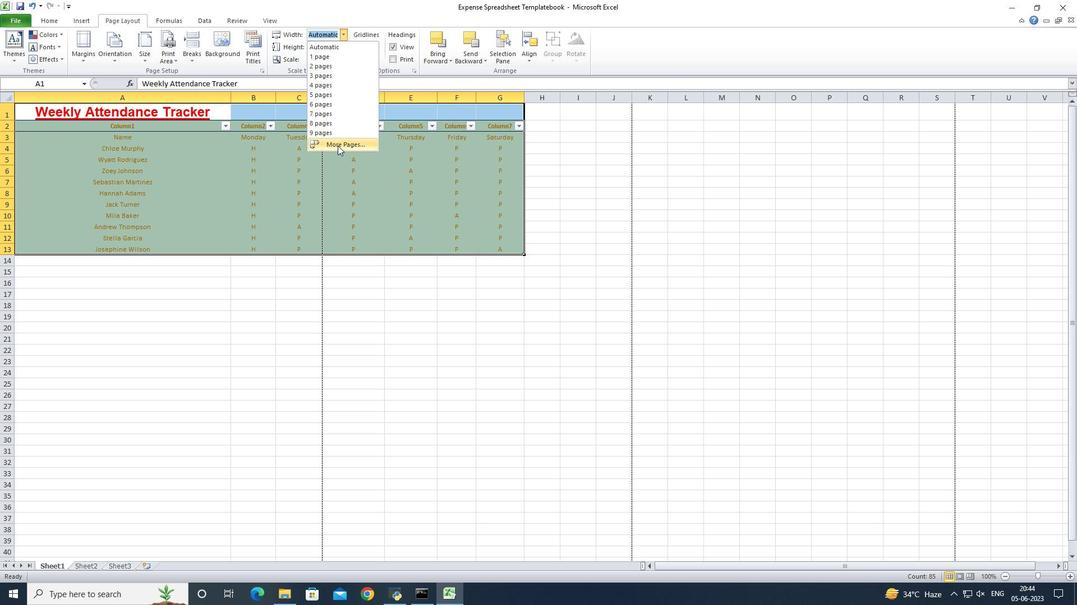 
Action: Mouse moved to (239, 242)
Screenshot: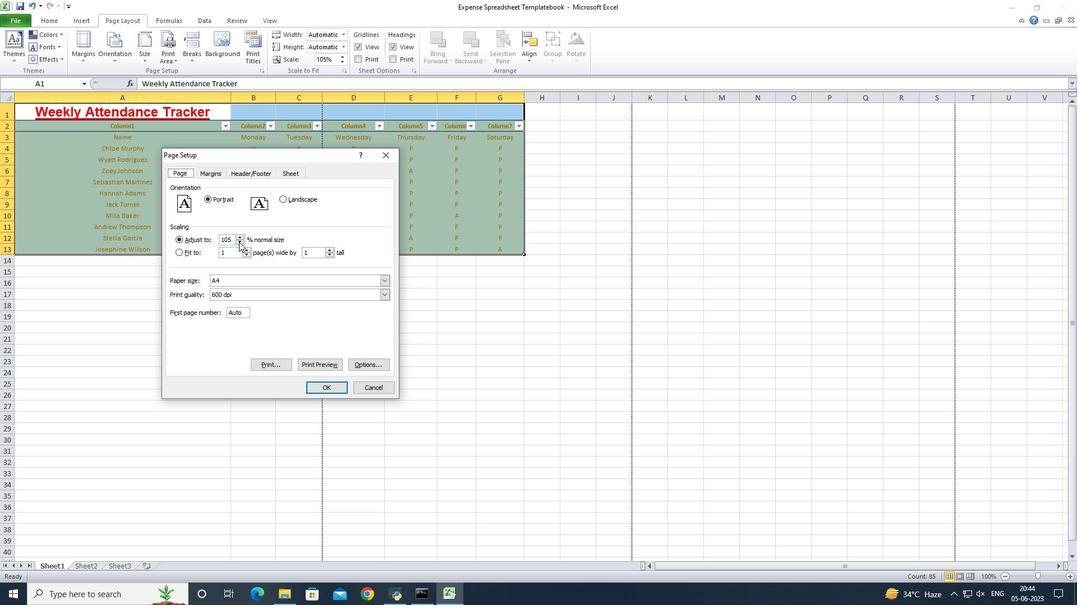 
Action: Mouse pressed left at (239, 242)
Screenshot: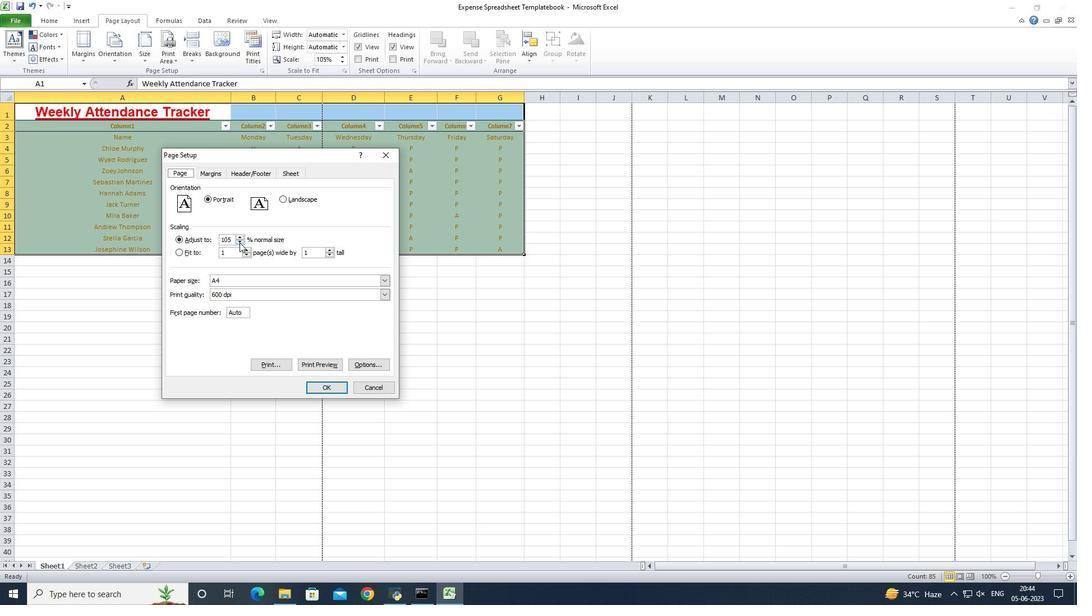 
Action: Mouse pressed left at (239, 242)
Screenshot: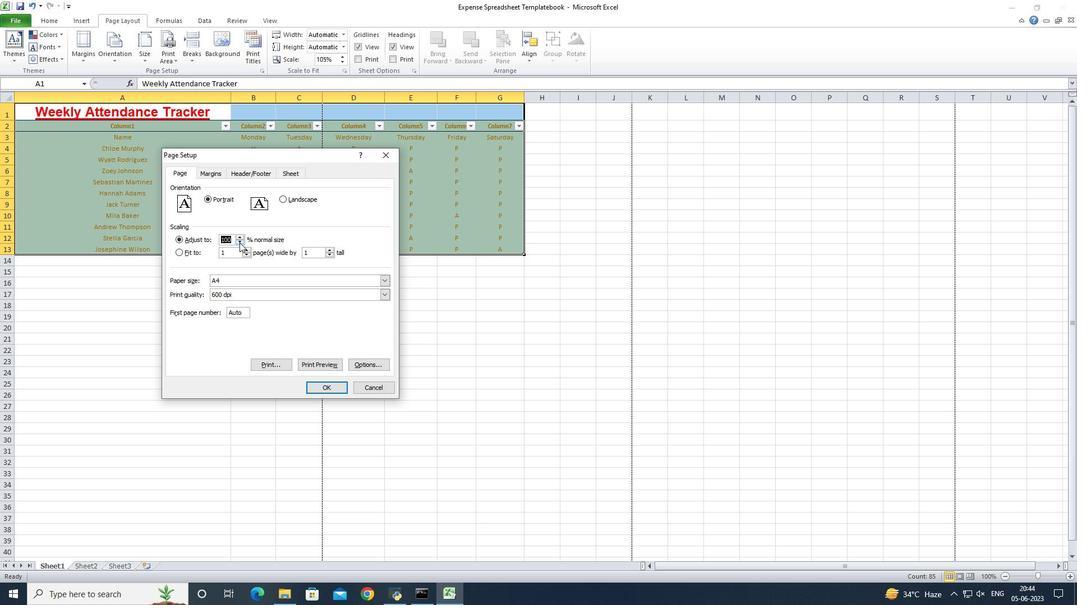 
Action: Mouse pressed left at (239, 242)
Screenshot: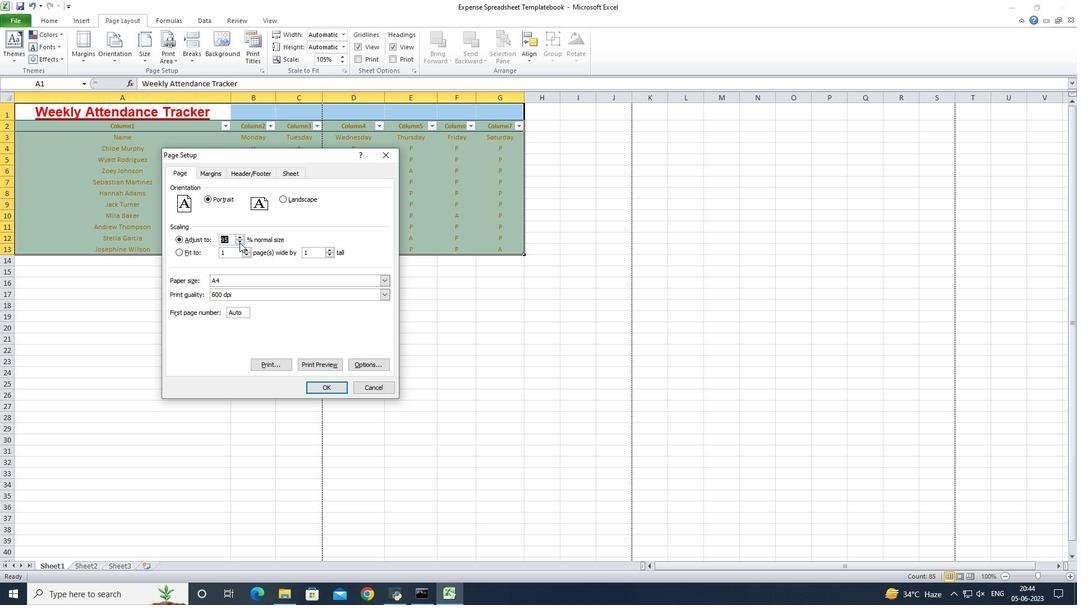 
Action: Mouse pressed left at (239, 242)
Screenshot: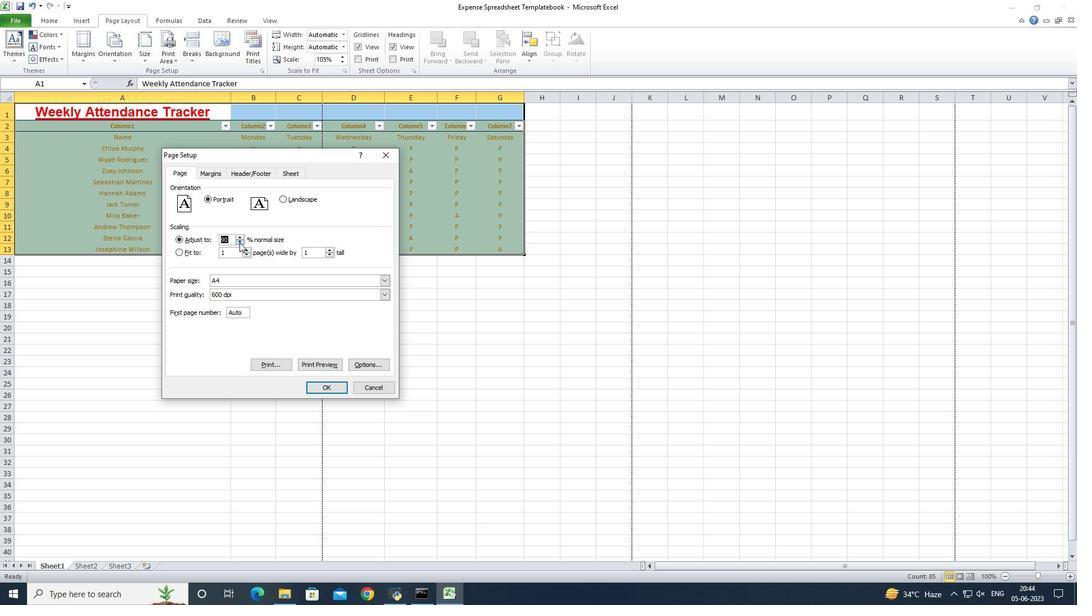 
Action: Mouse pressed left at (239, 242)
Screenshot: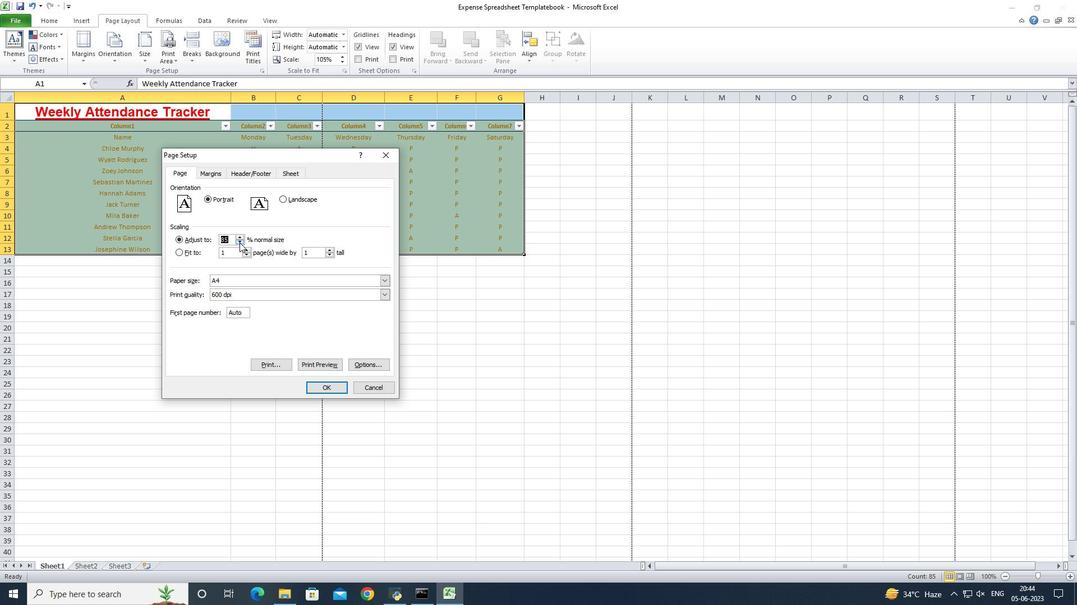 
Action: Mouse pressed left at (239, 242)
Screenshot: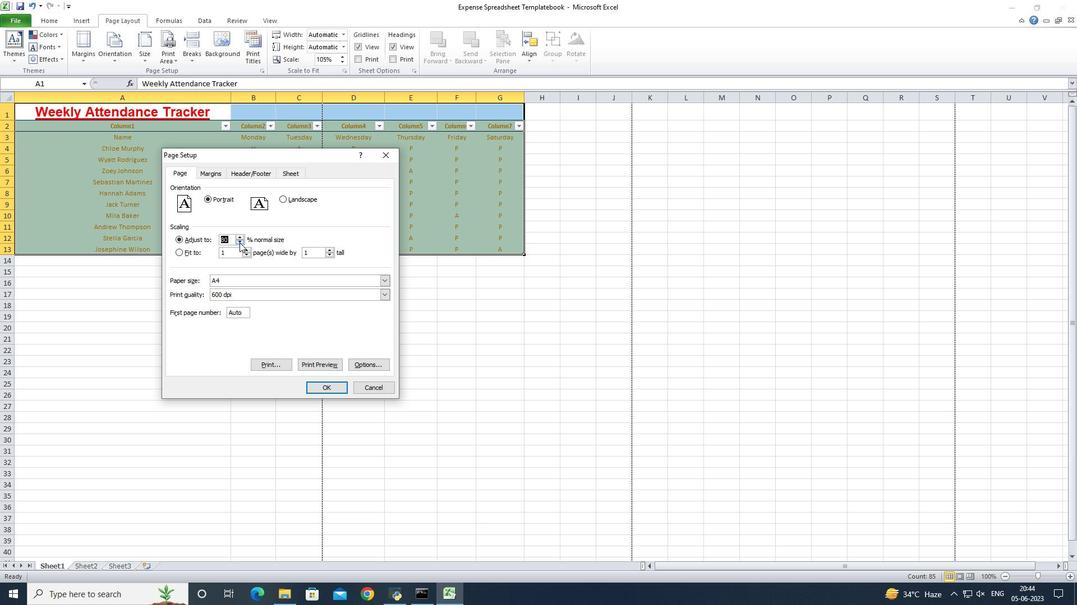 
Action: Mouse pressed left at (239, 242)
Screenshot: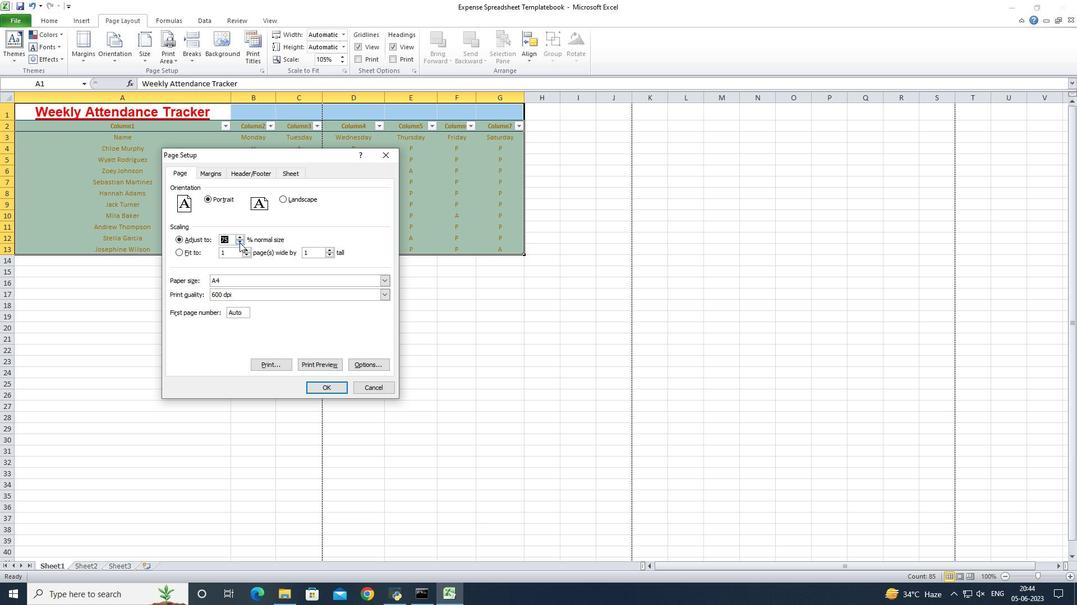 
Action: Mouse pressed left at (239, 242)
Screenshot: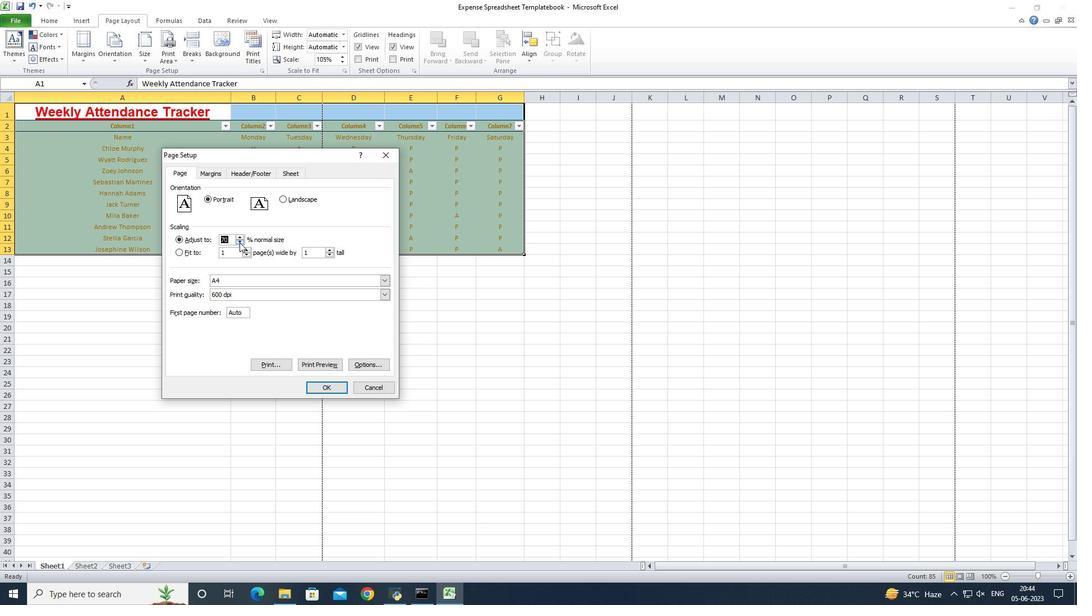
Action: Mouse pressed left at (239, 242)
Screenshot: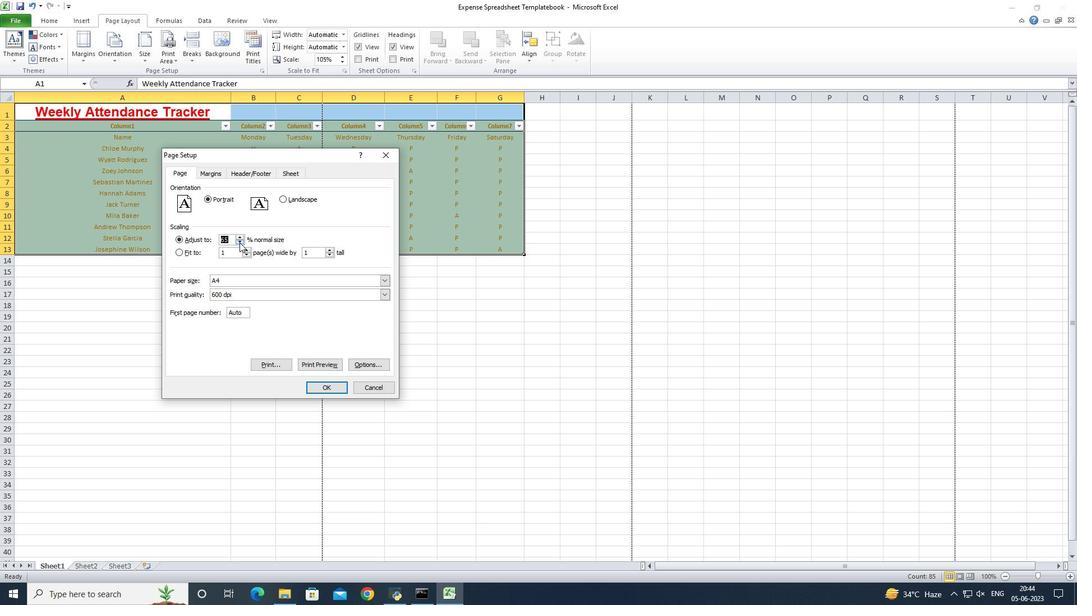 
Action: Mouse pressed left at (239, 242)
Screenshot: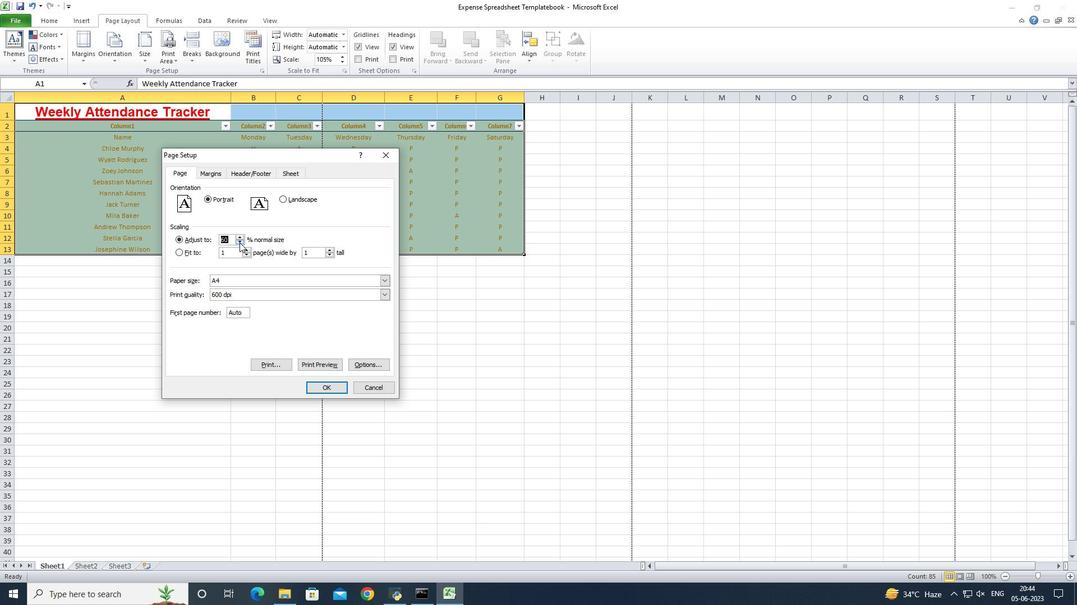 
Action: Mouse pressed left at (239, 242)
Screenshot: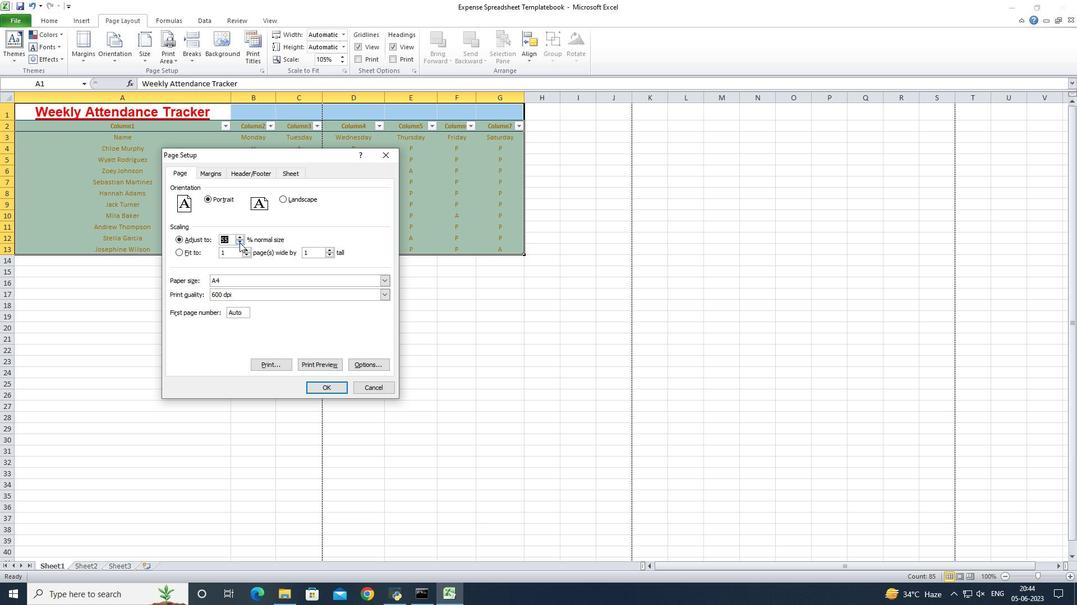 
Action: Mouse pressed left at (239, 242)
Screenshot: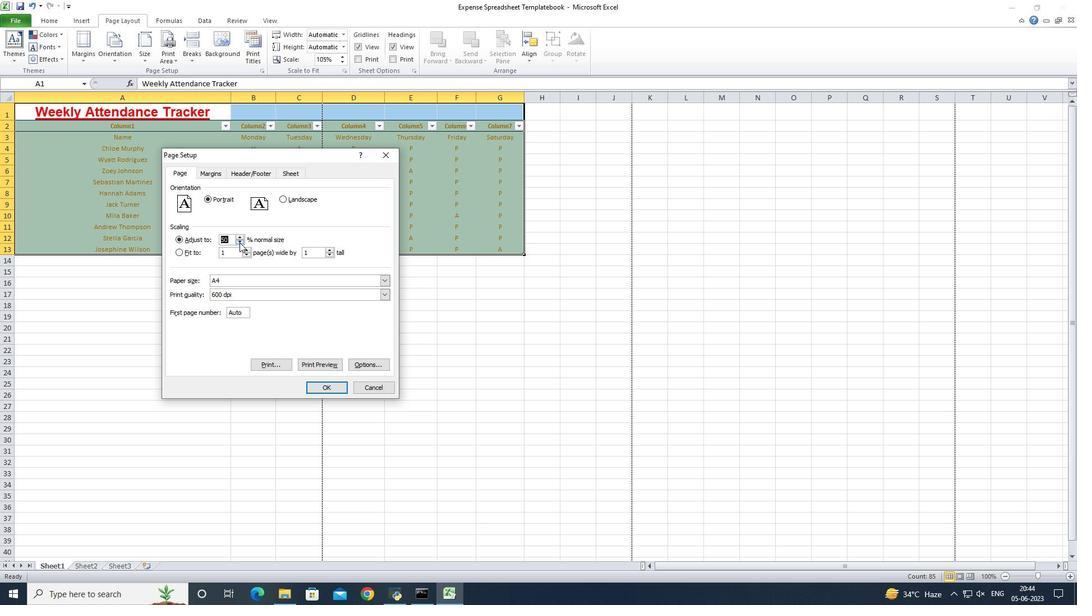 
Action: Mouse pressed left at (239, 242)
Screenshot: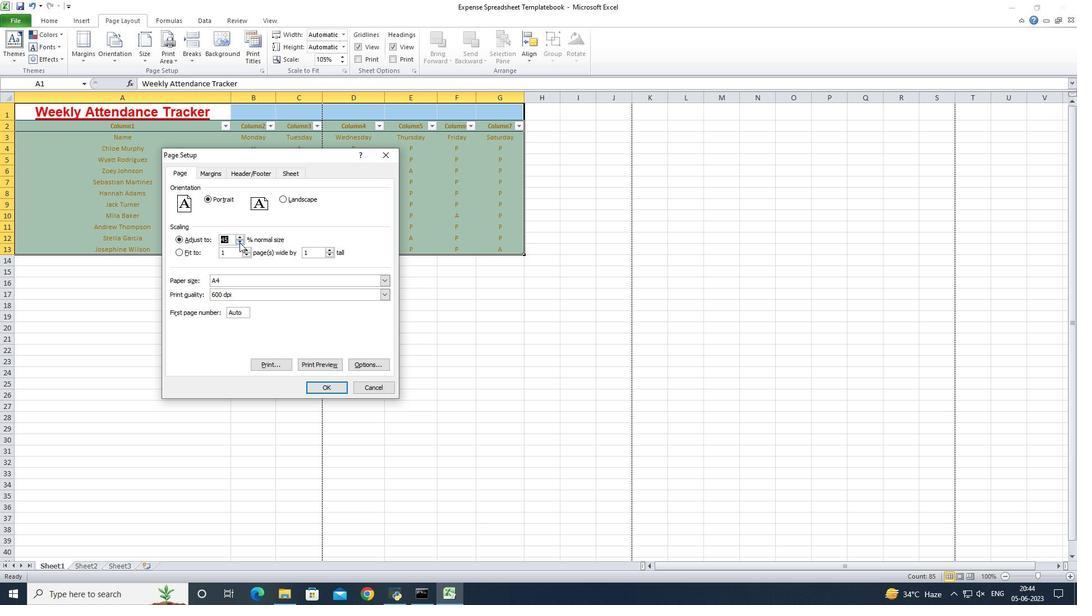 
Action: Mouse pressed left at (239, 242)
Screenshot: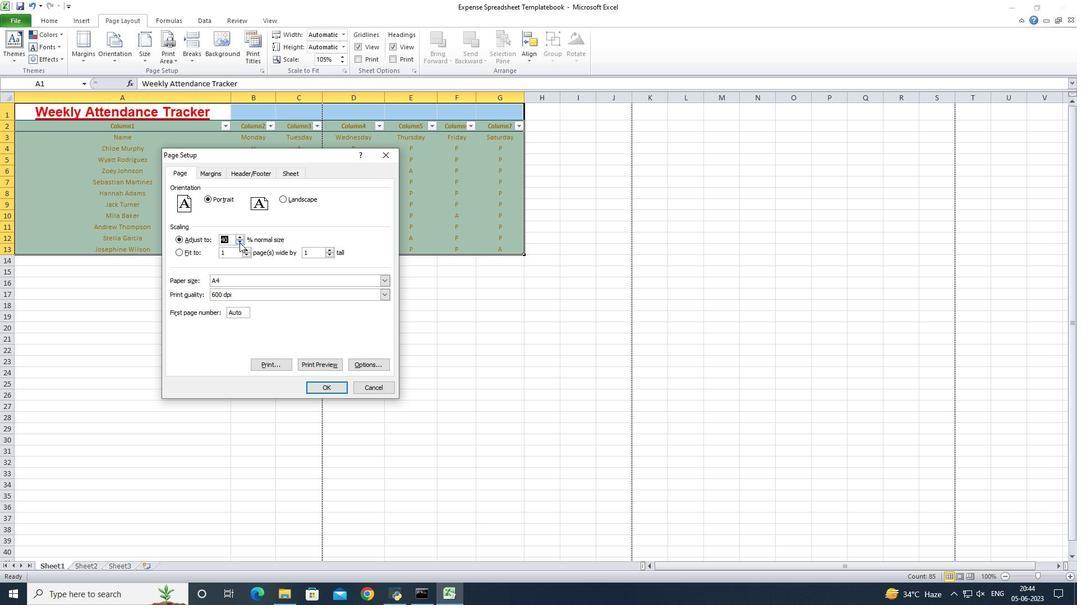 
Action: Mouse pressed left at (239, 242)
Screenshot: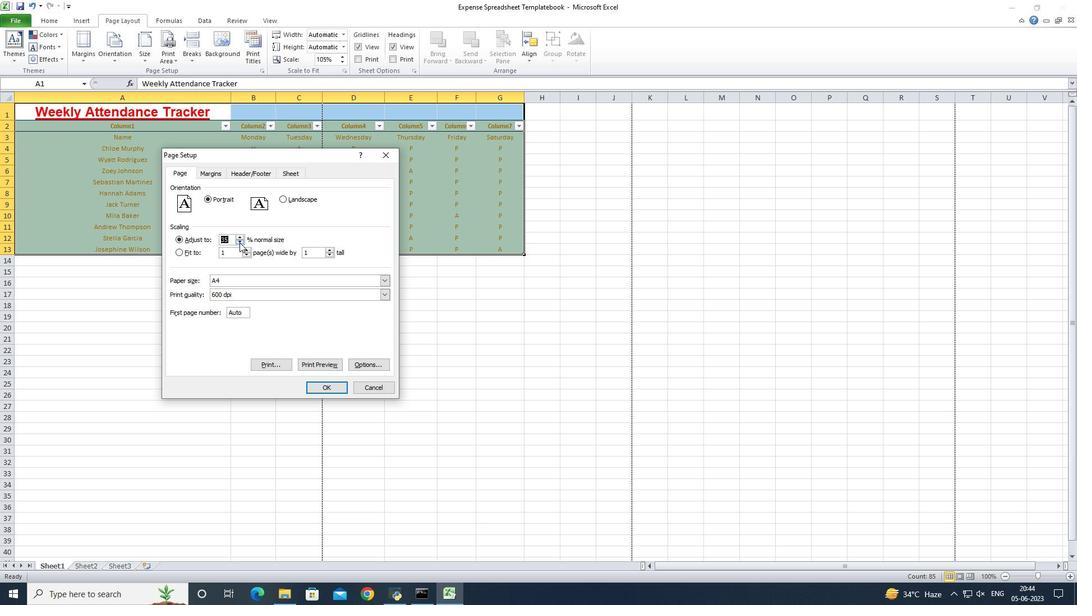 
Action: Mouse pressed left at (239, 242)
Screenshot: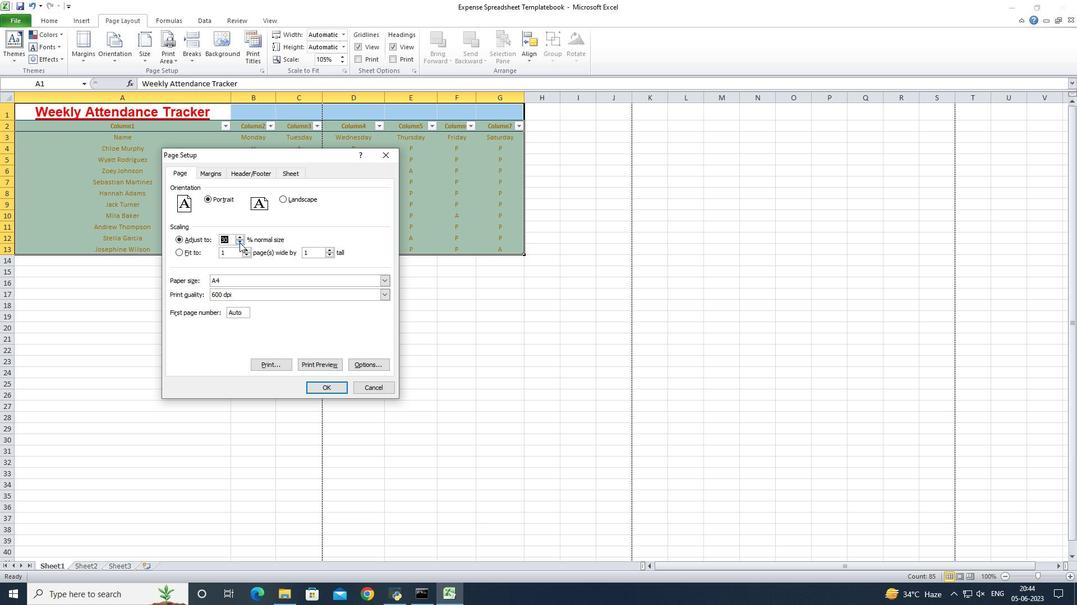 
Action: Mouse pressed left at (239, 242)
Screenshot: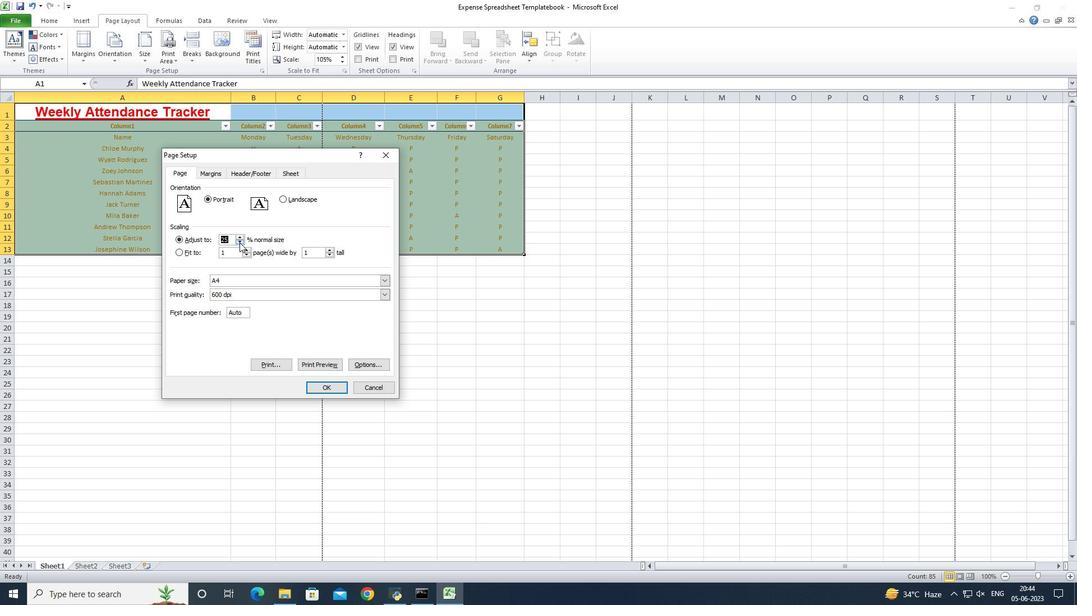 
Action: Mouse pressed left at (239, 242)
Screenshot: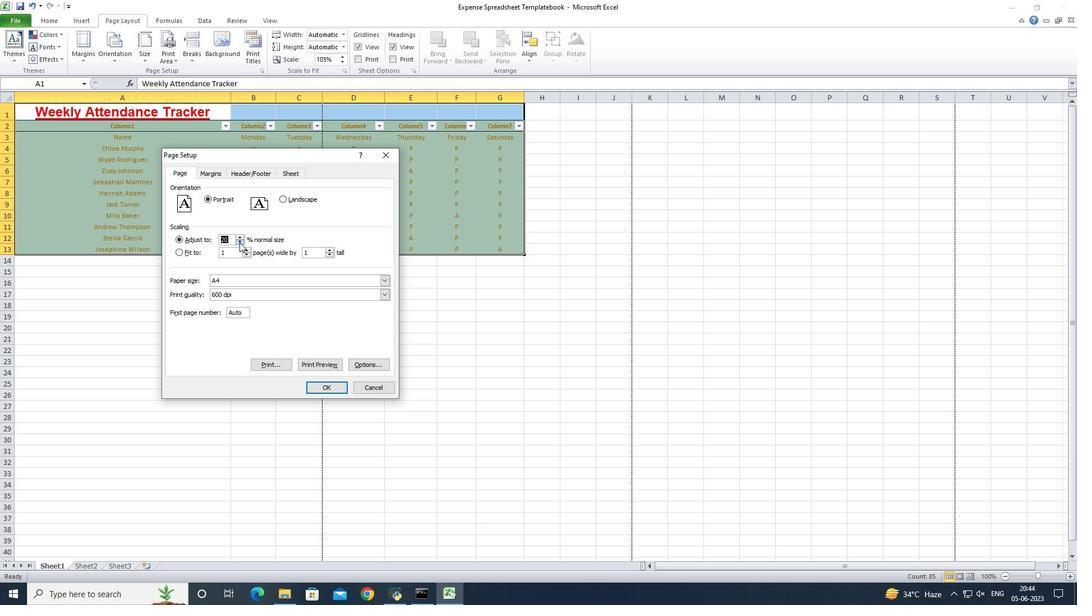 
Action: Mouse moved to (231, 236)
Screenshot: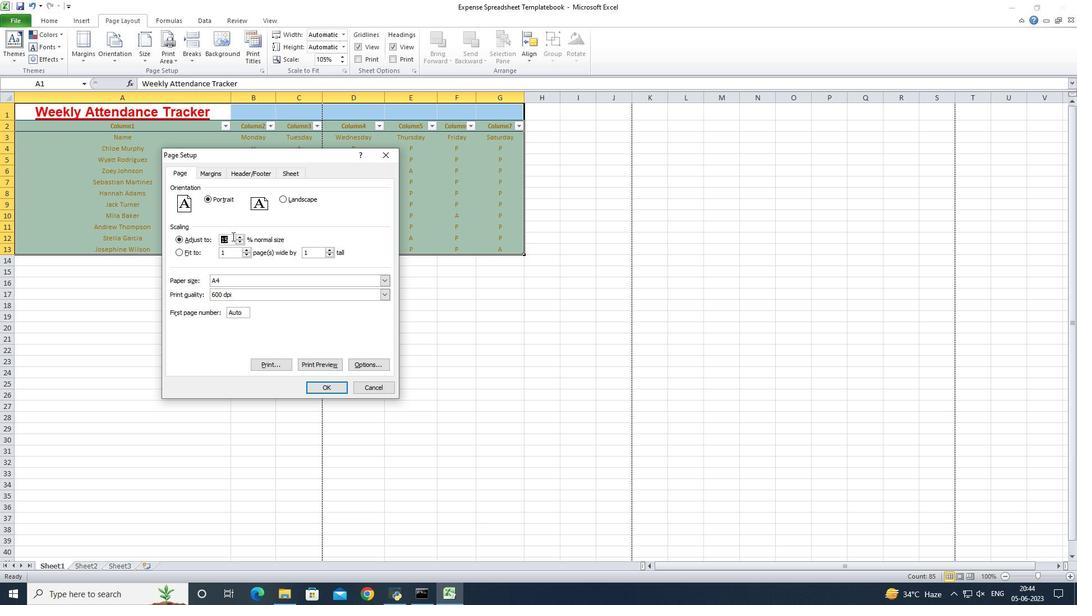 
Action: Mouse pressed left at (231, 236)
Screenshot: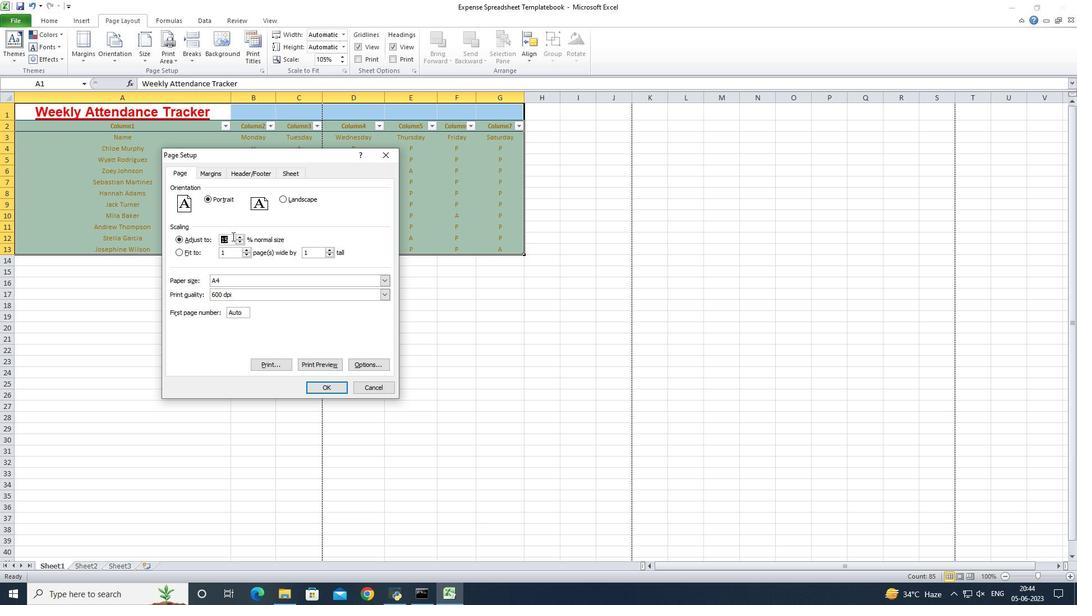 
Action: Key pressed <Key.backspace>8<Key.enter>
Screenshot: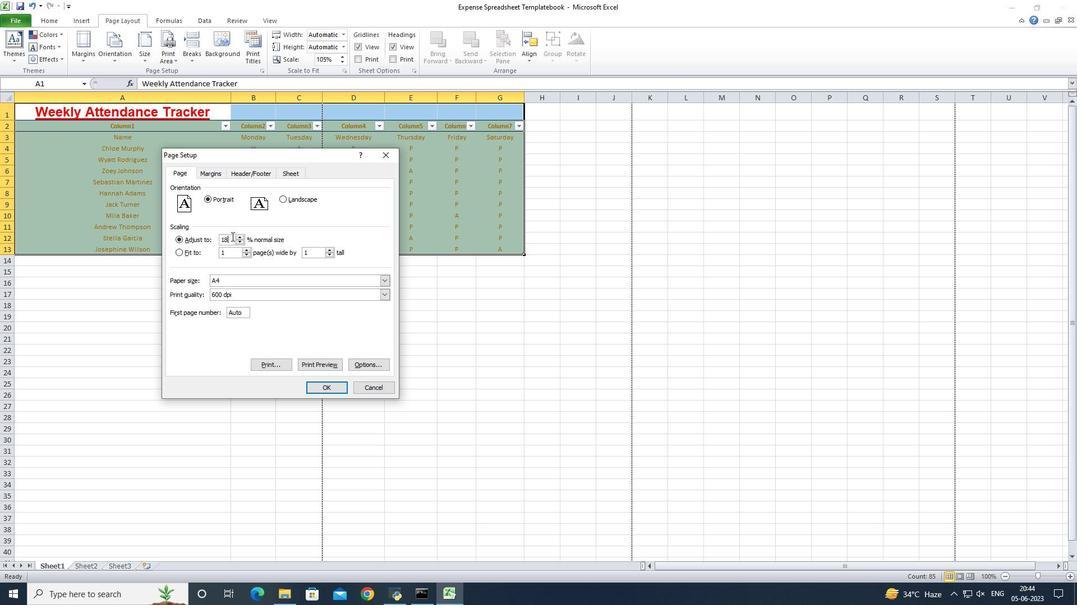 
Action: Mouse moved to (311, 316)
Screenshot: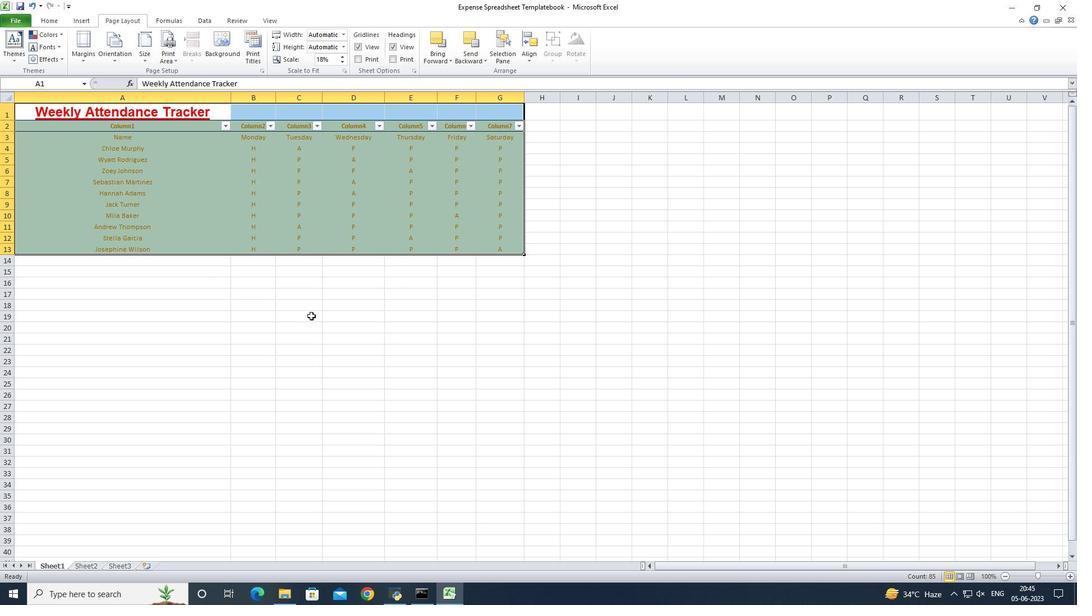 
Action: Mouse scrolled (311, 316) with delta (0, 0)
Screenshot: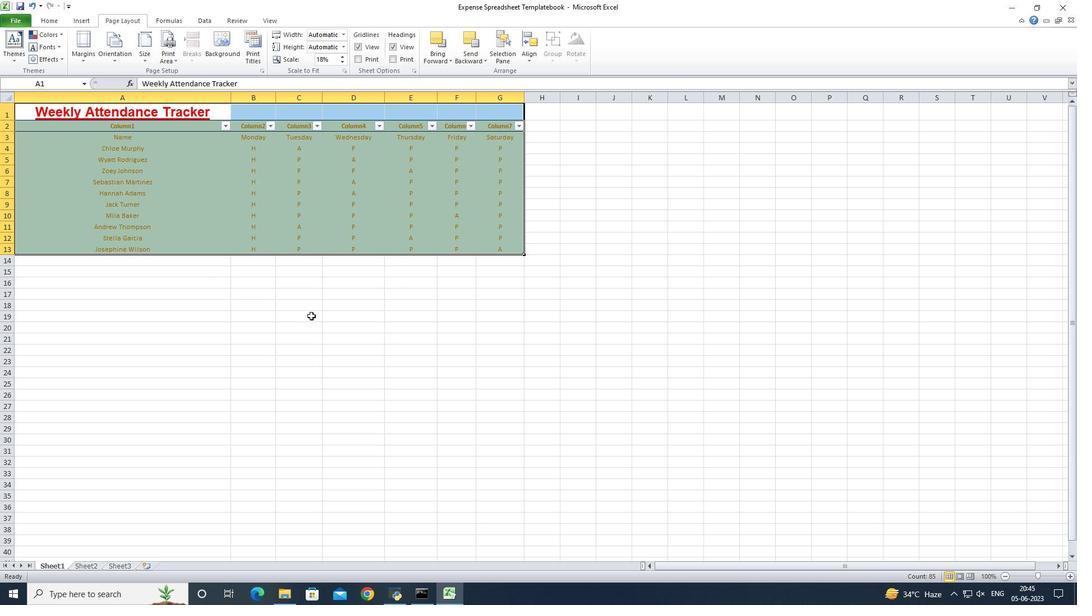 
Action: Mouse scrolled (311, 316) with delta (0, 0)
Screenshot: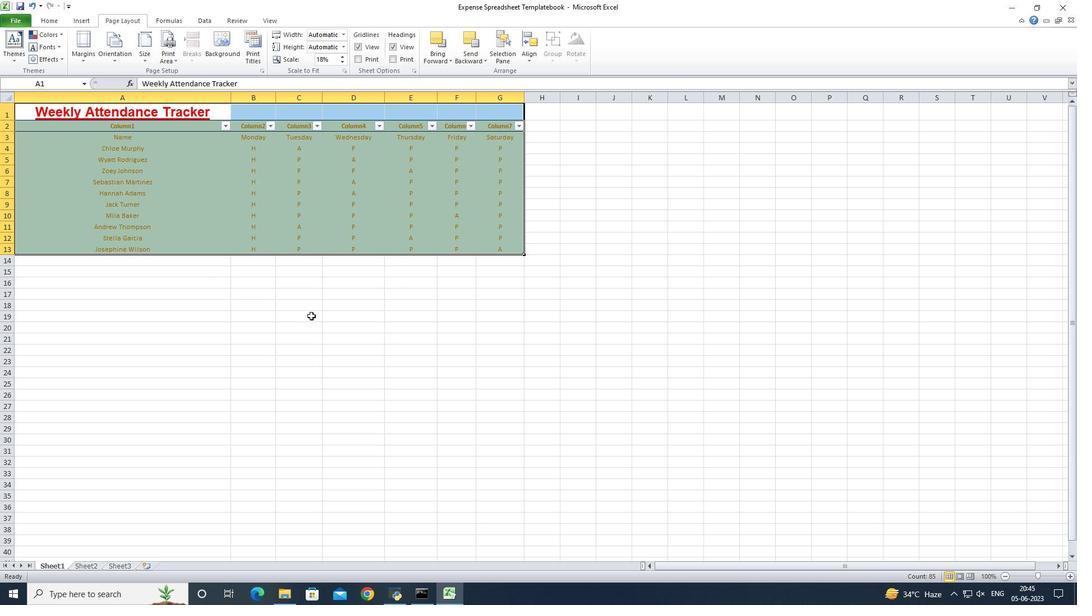 
Action: Mouse moved to (311, 315)
Screenshot: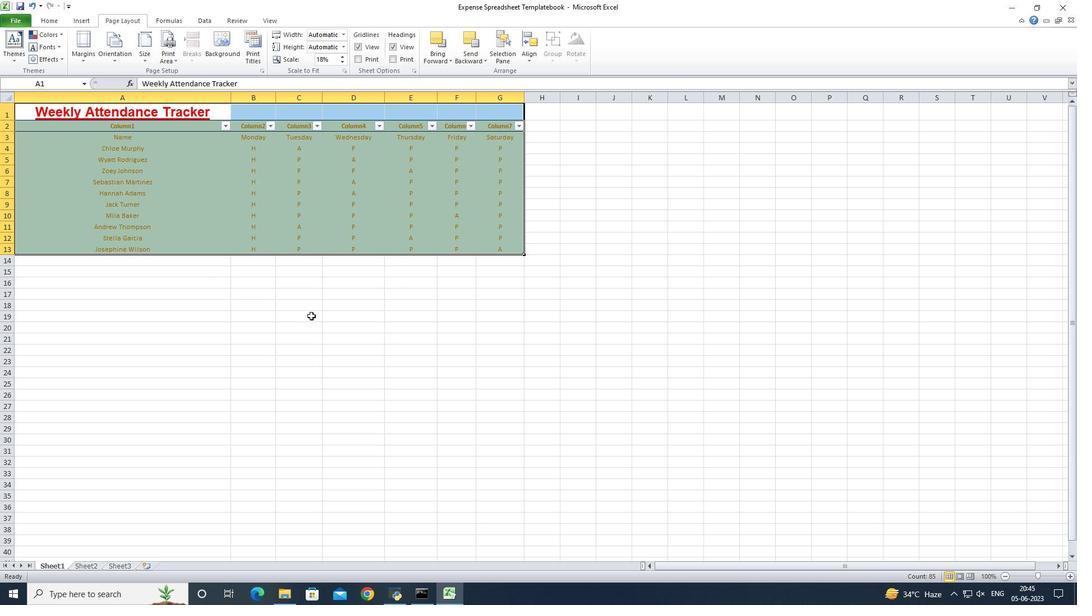 
Action: Mouse scrolled (311, 315) with delta (0, 0)
Screenshot: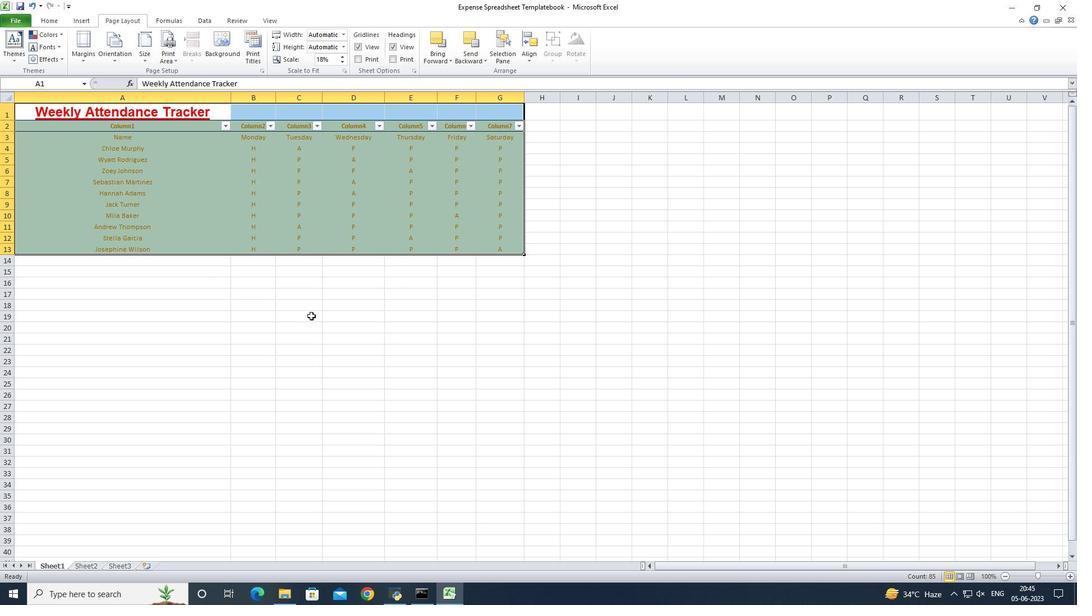 
Action: Mouse moved to (310, 314)
Screenshot: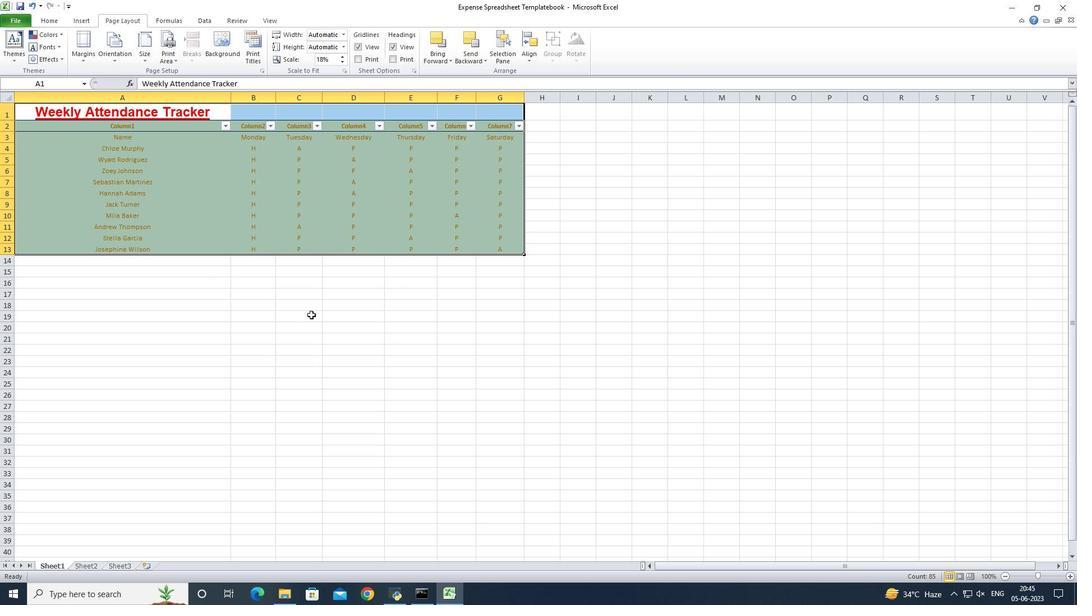 
Action: Mouse scrolled (310, 314) with delta (0, 0)
Screenshot: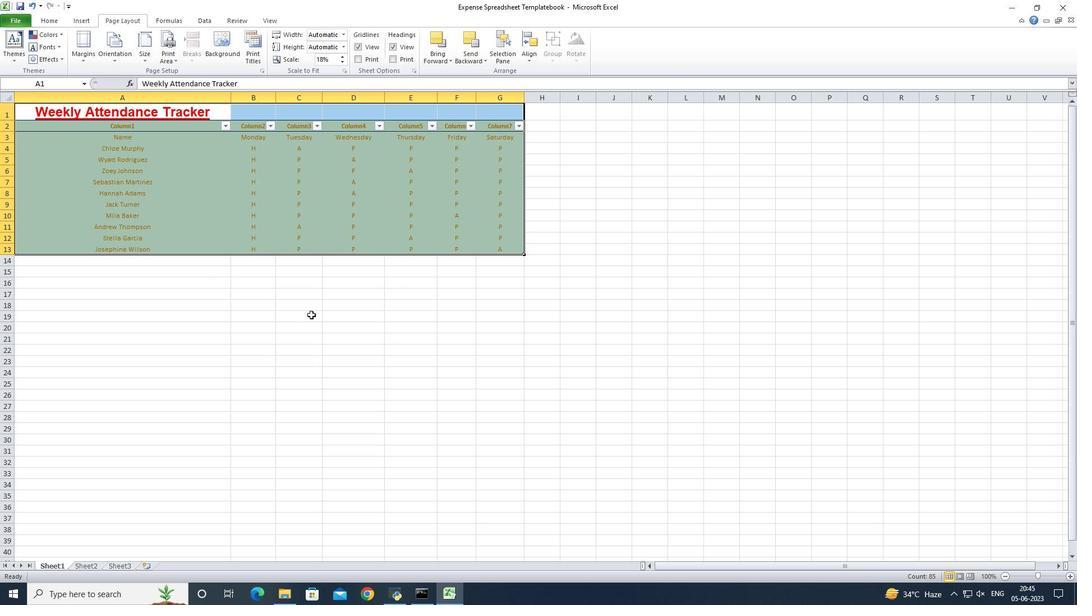 
Action: Mouse scrolled (310, 314) with delta (0, 0)
Screenshot: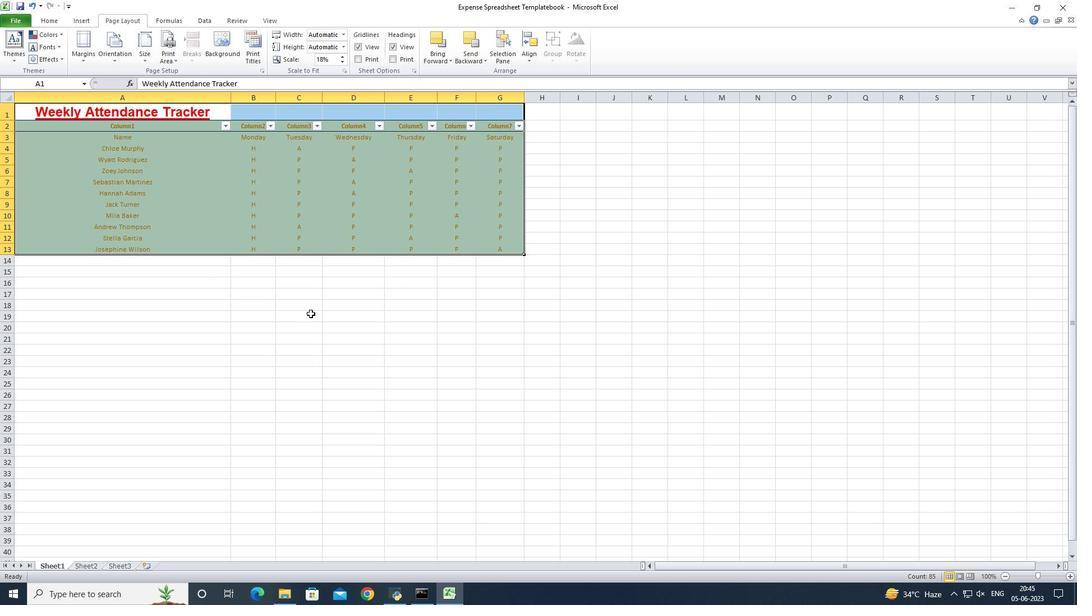 
Action: Mouse moved to (338, 325)
Screenshot: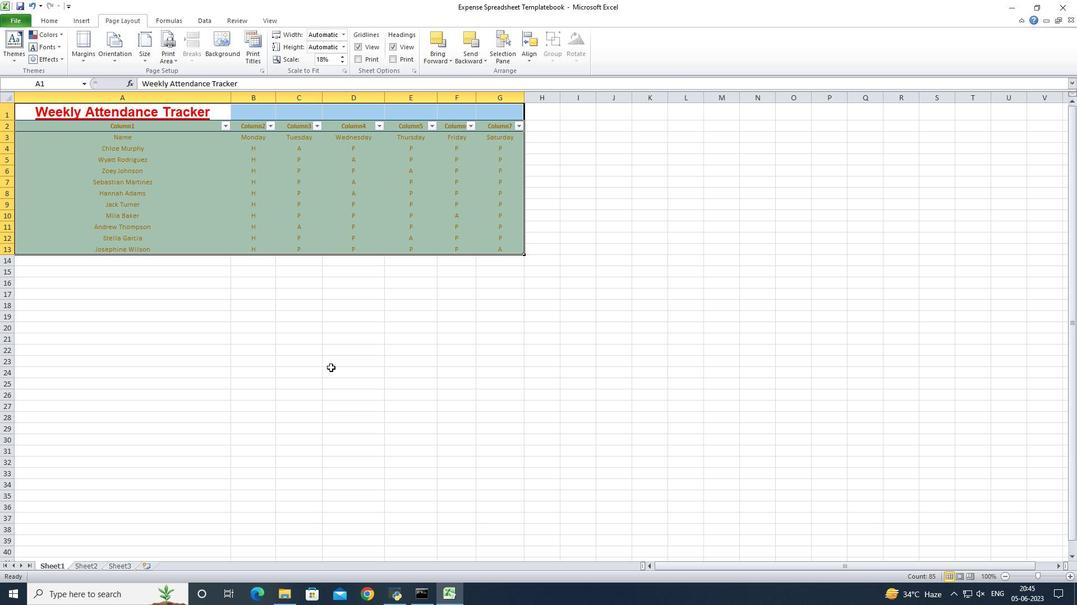 
Action: Mouse pressed left at (338, 325)
Screenshot: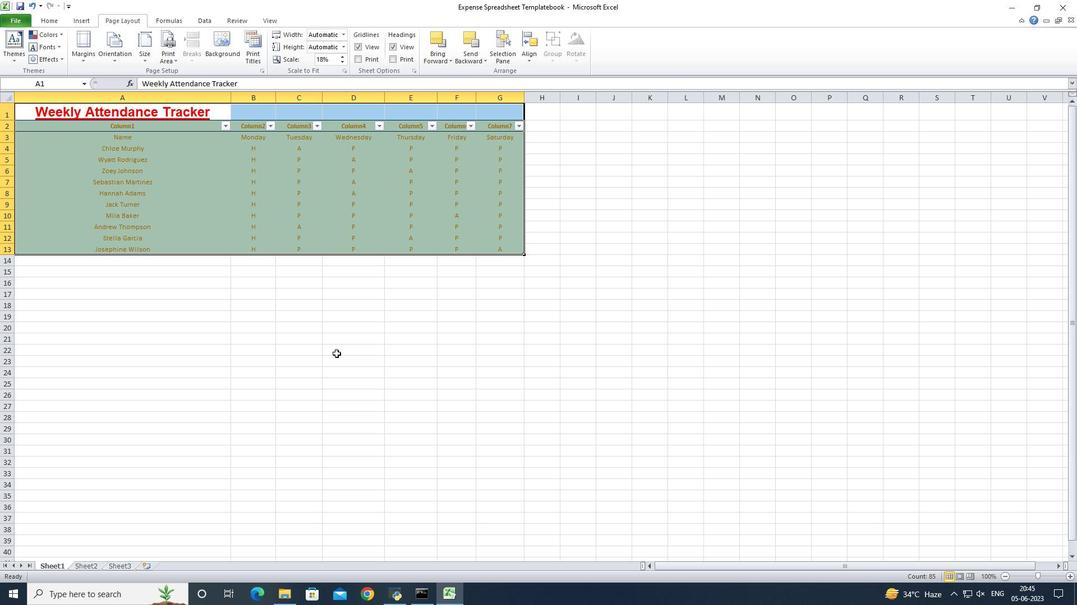 
Action: Mouse moved to (267, 201)
Screenshot: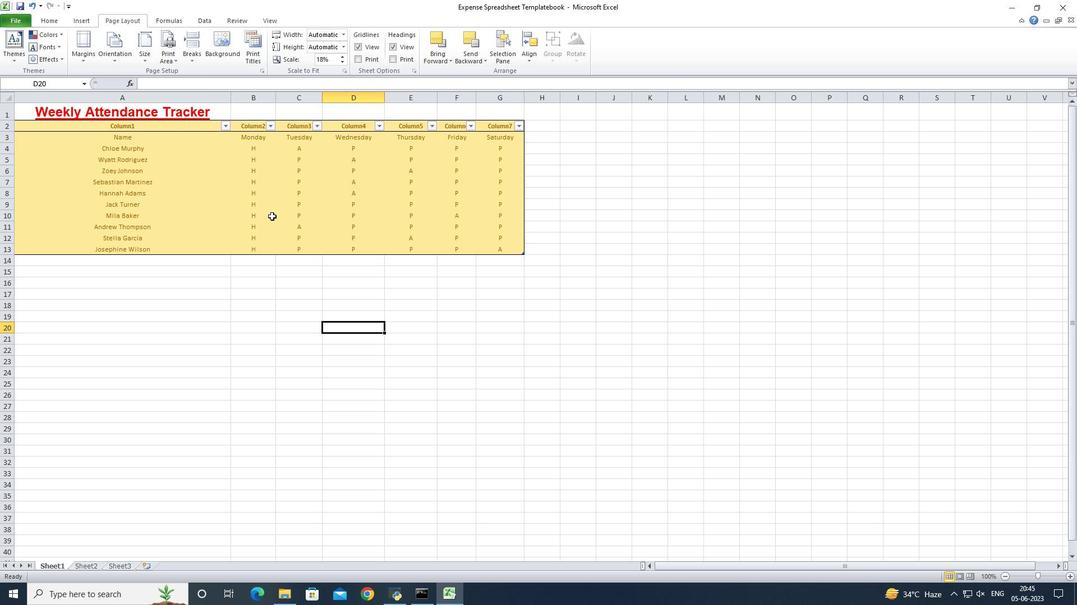 
Action: Mouse pressed left at (267, 201)
Screenshot: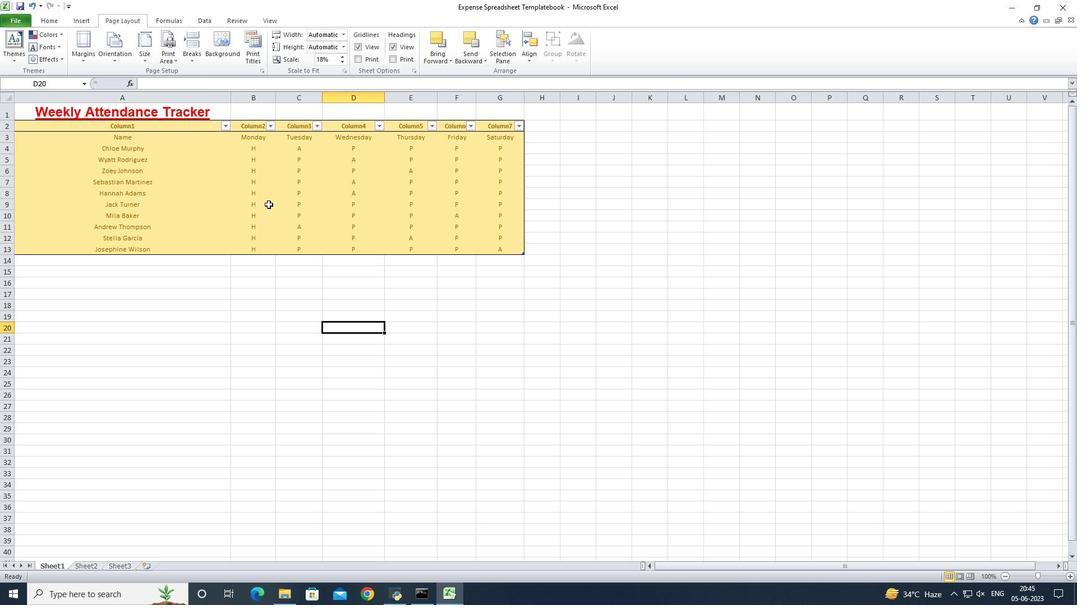 
Action: Mouse moved to (267, 203)
Screenshot: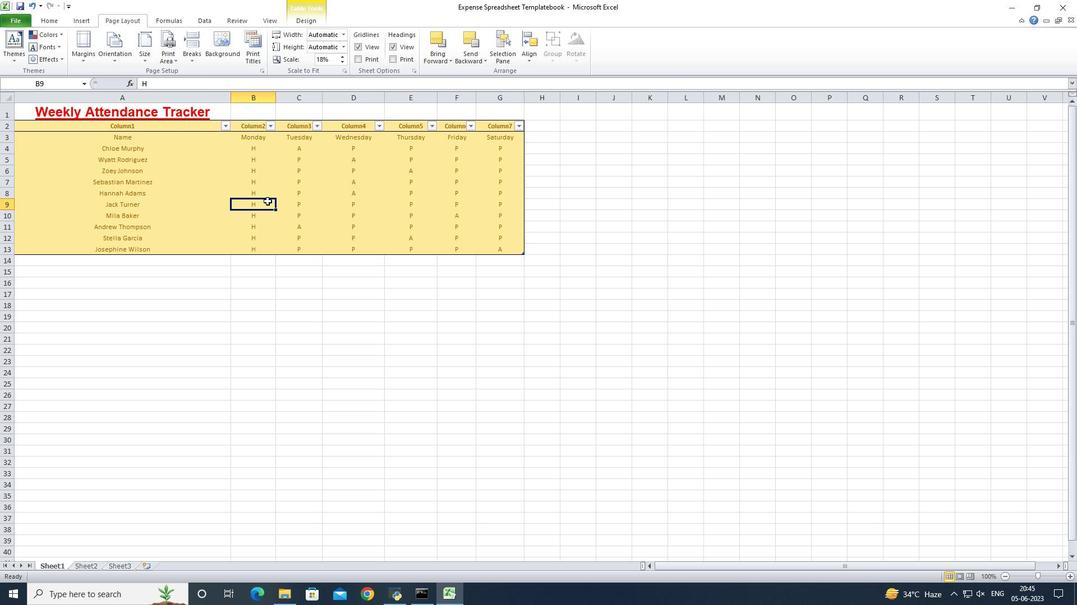 
Action: Key pressed ctrl+S
Screenshot: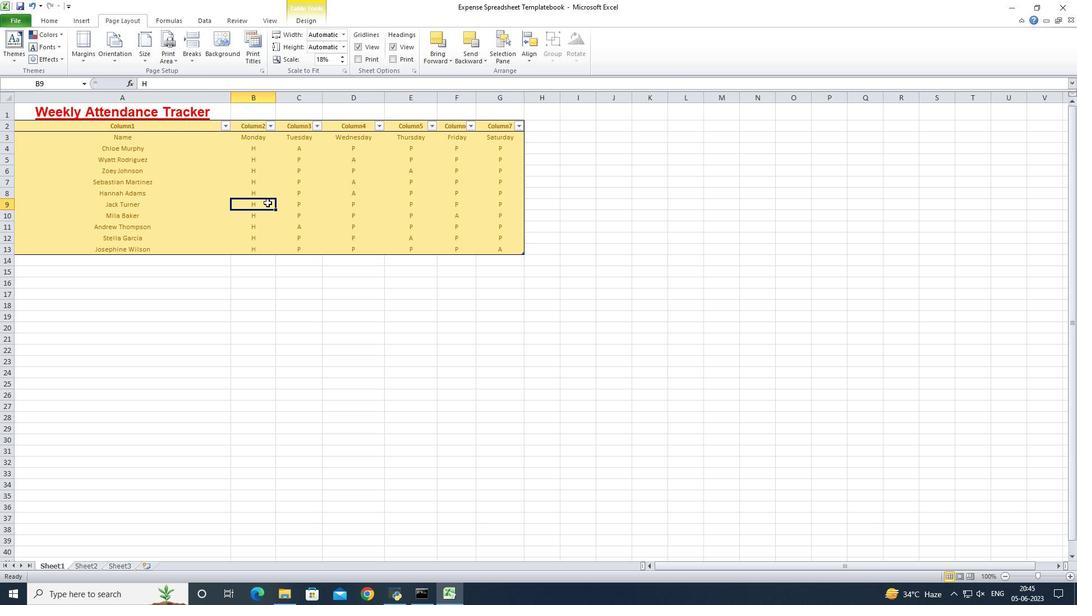 
Action: Mouse moved to (242, 314)
Screenshot: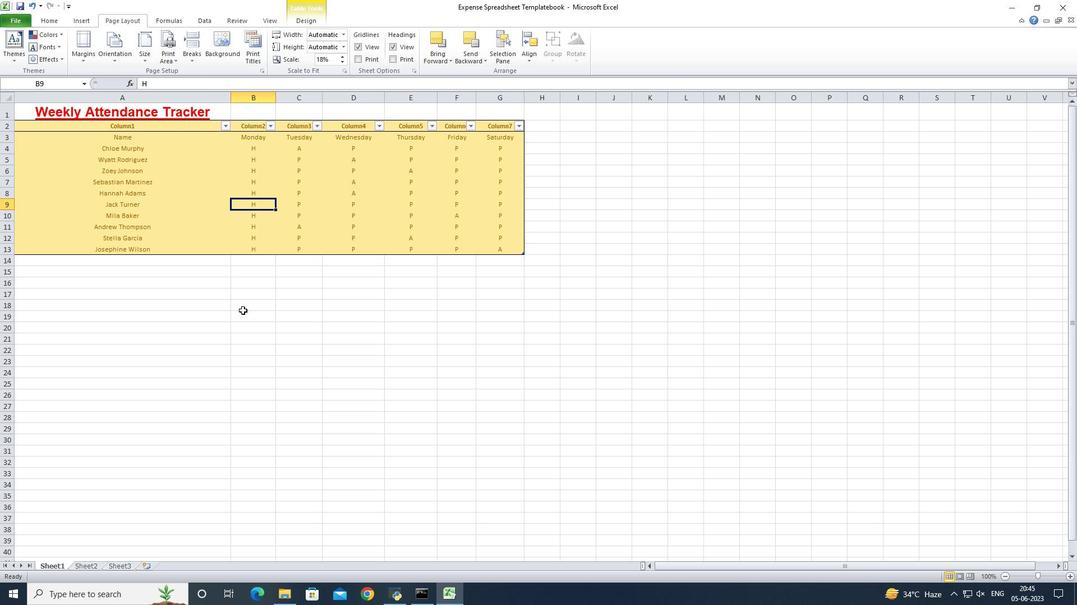 
